 Task: Create Card Grant Proposal Review Meeting in Board Digital Advertising Strategies to Workspace Digital Strategy Consulting. Create Card Health Review in Board IT Service Desk Management to Workspace Digital Strategy Consulting. Create Card Donor Stewardship Planning in Board Voice of Customer Customer Journey Mapping and Analysis to Workspace Digital Strategy Consulting
Action: Mouse moved to (110, 458)
Screenshot: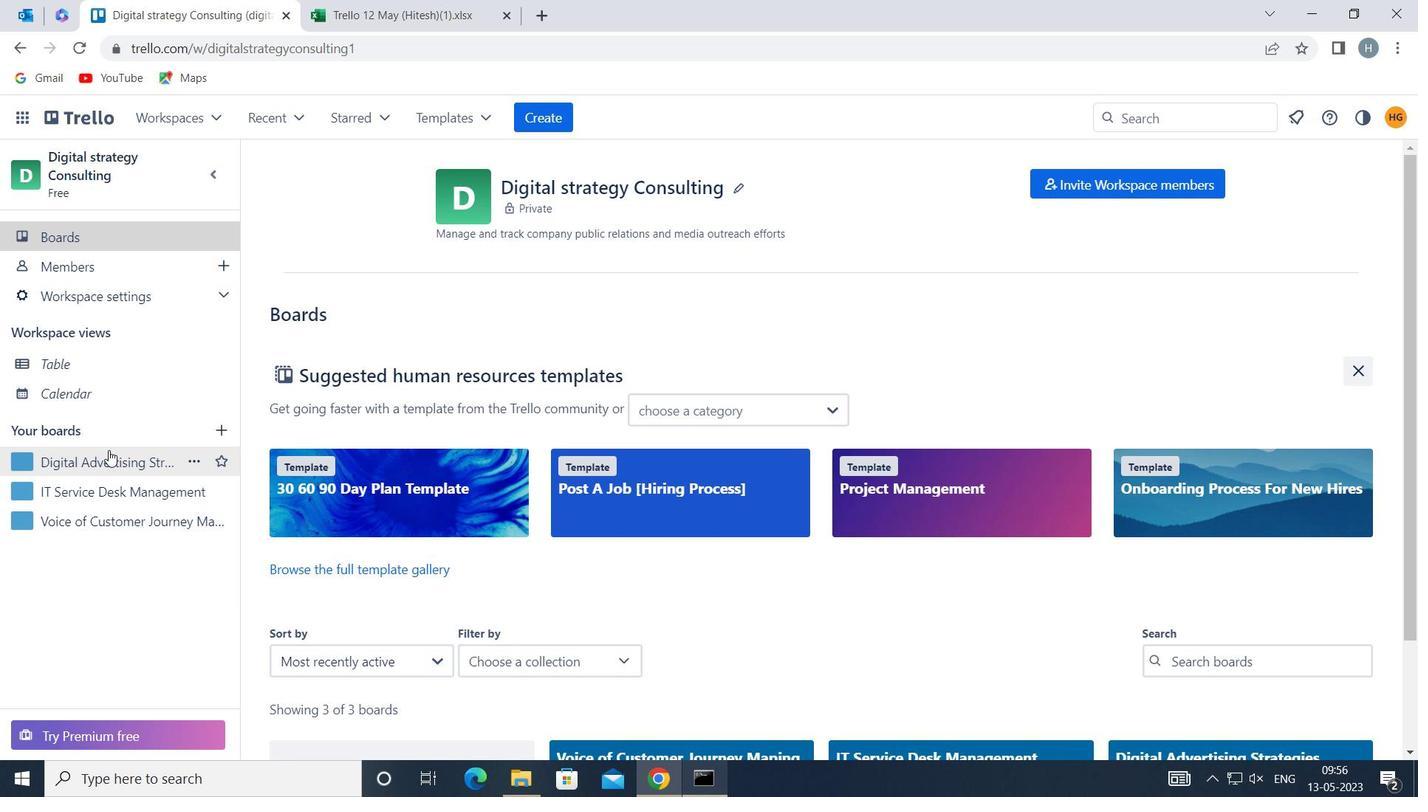 
Action: Mouse pressed left at (110, 458)
Screenshot: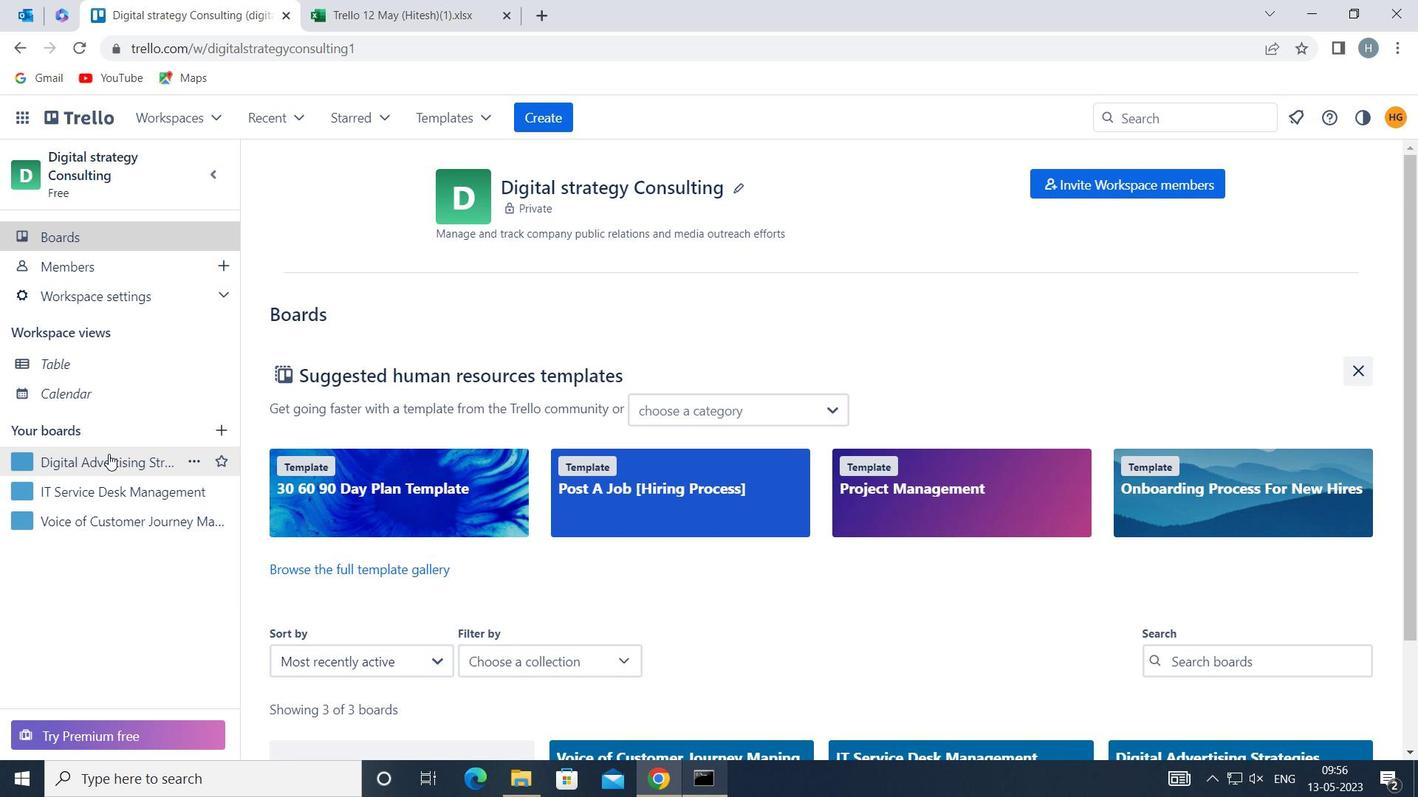 
Action: Mouse moved to (367, 275)
Screenshot: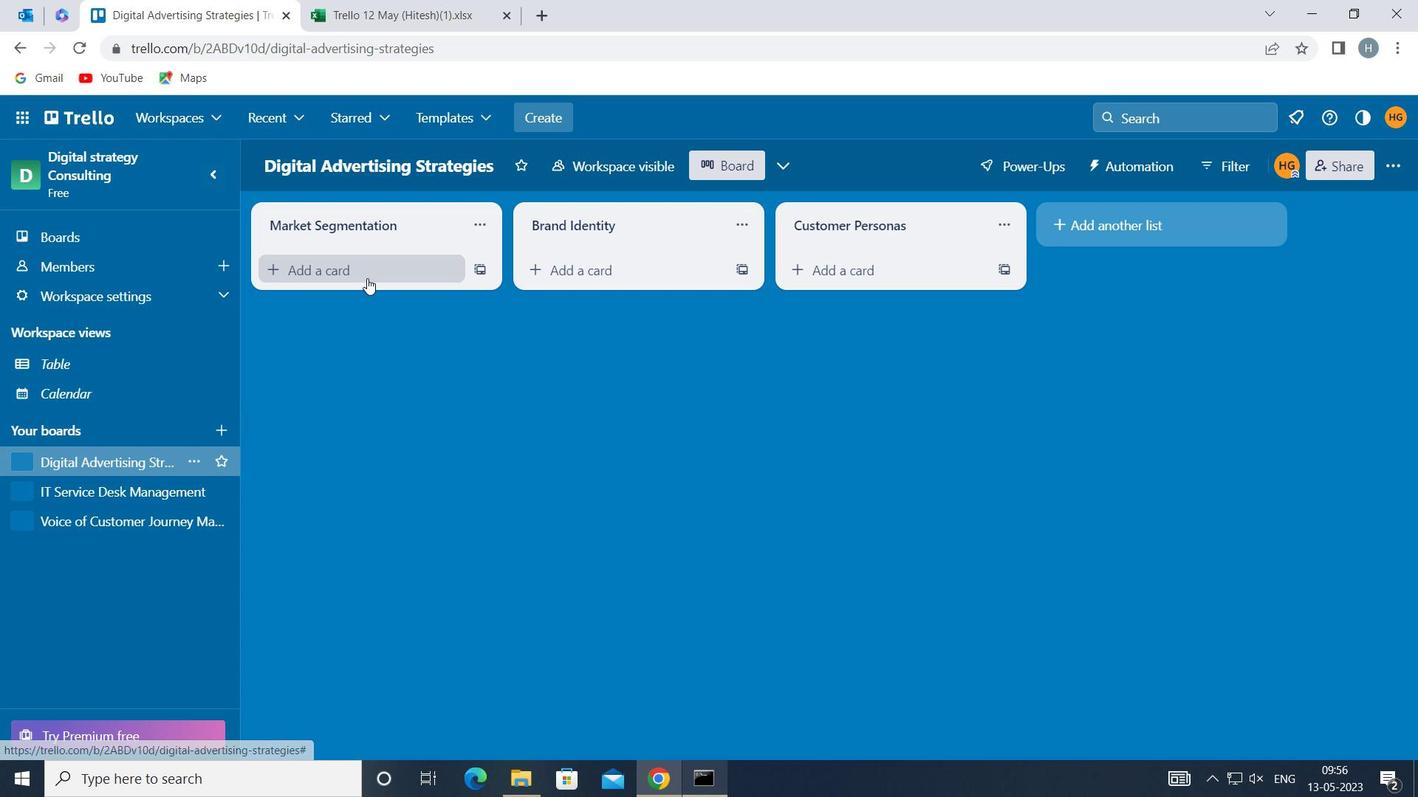 
Action: Mouse pressed left at (367, 275)
Screenshot: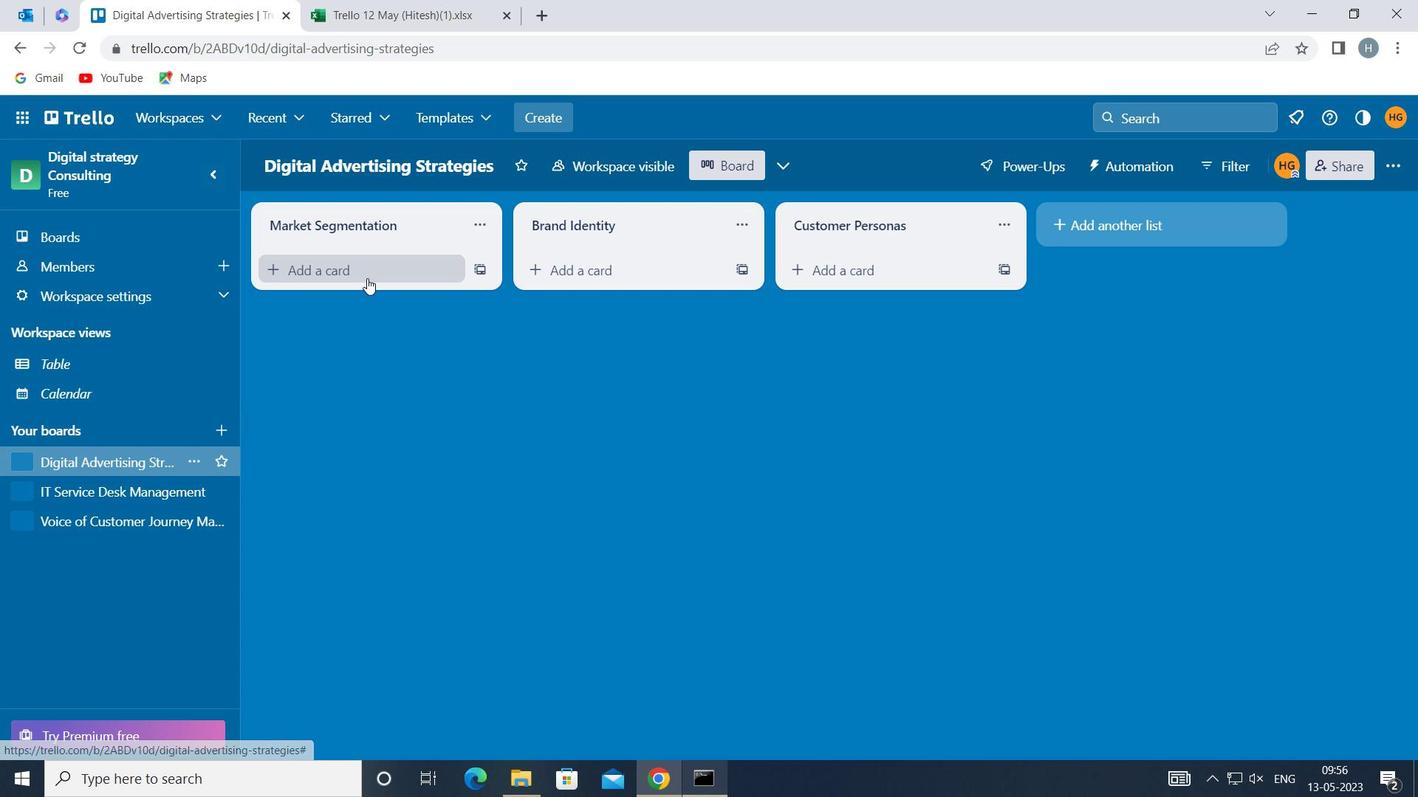 
Action: Mouse moved to (365, 272)
Screenshot: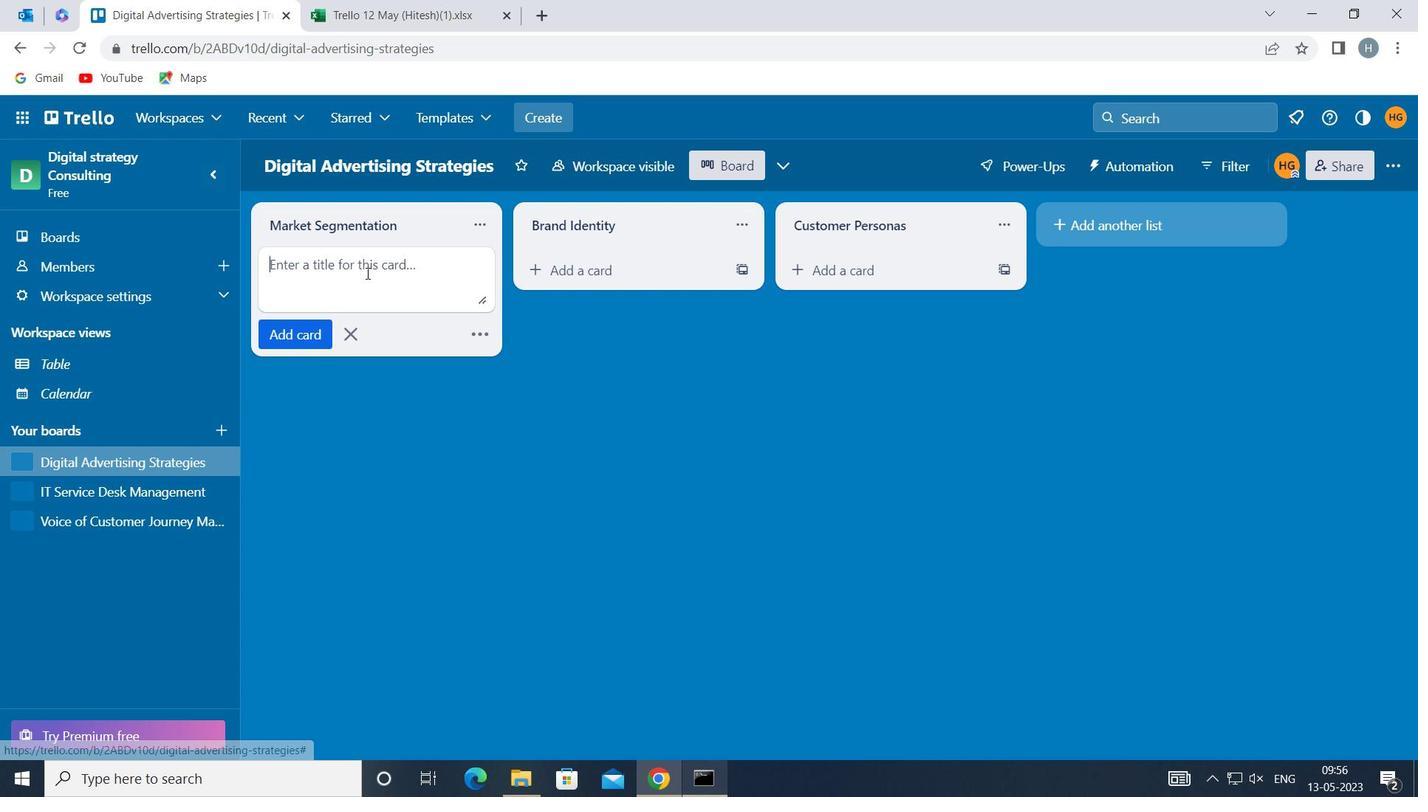 
Action: Mouse pressed left at (365, 272)
Screenshot: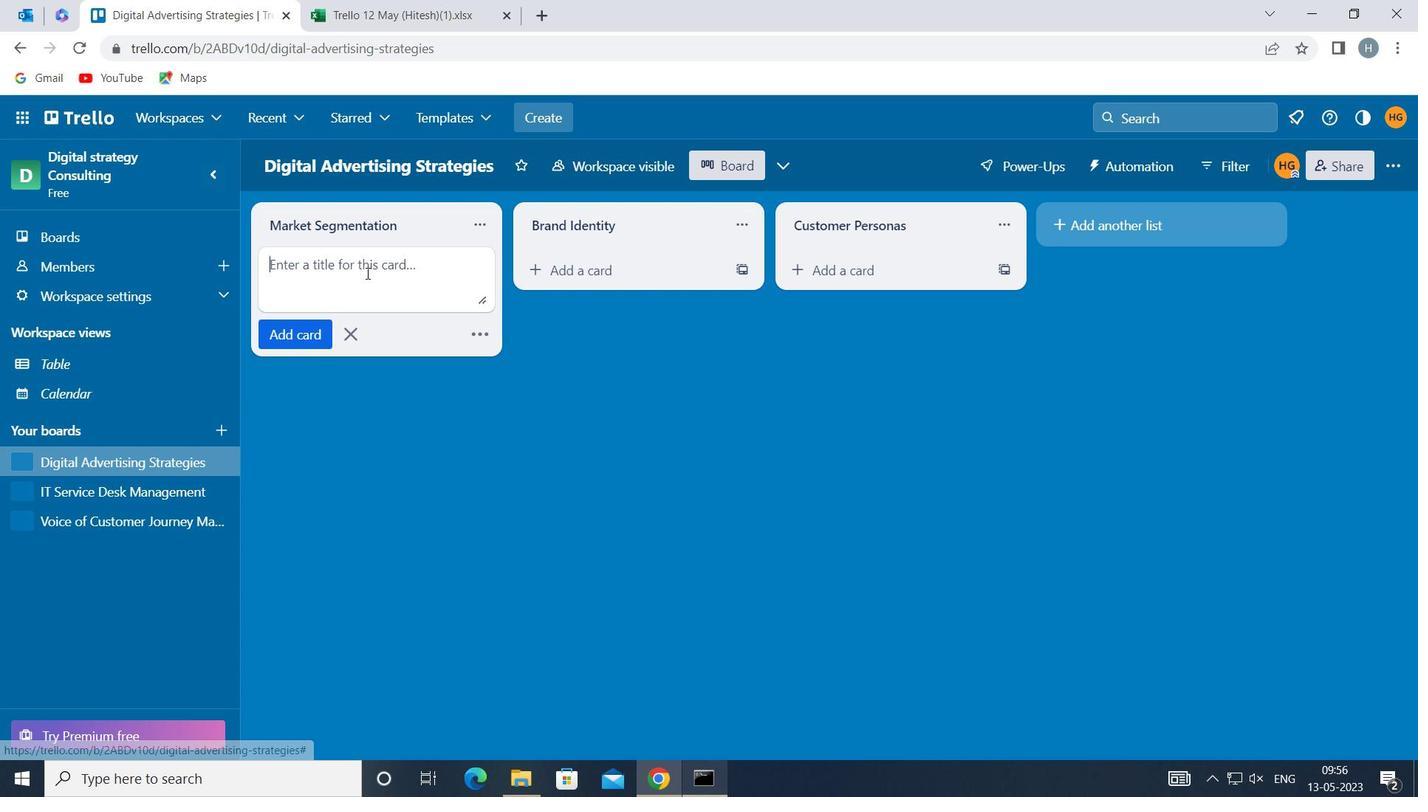 
Action: Key pressed <Key.shift>GRANT<Key.space><Key.shift>PROPOSAL<Key.space><Key.shift><Key.shift><Key.shift>REVIEW<Key.space><Key.shift>MEETING
Screenshot: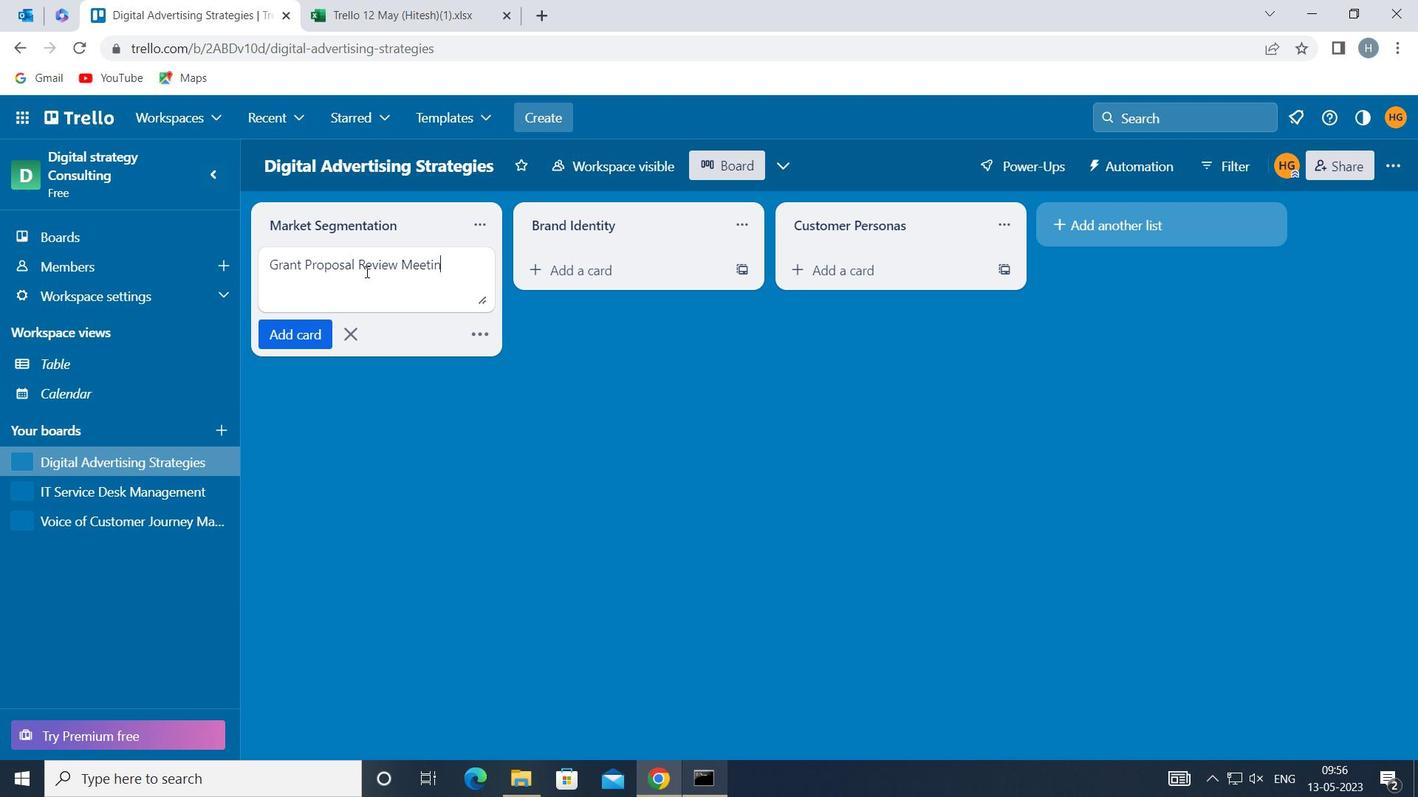 
Action: Mouse moved to (306, 328)
Screenshot: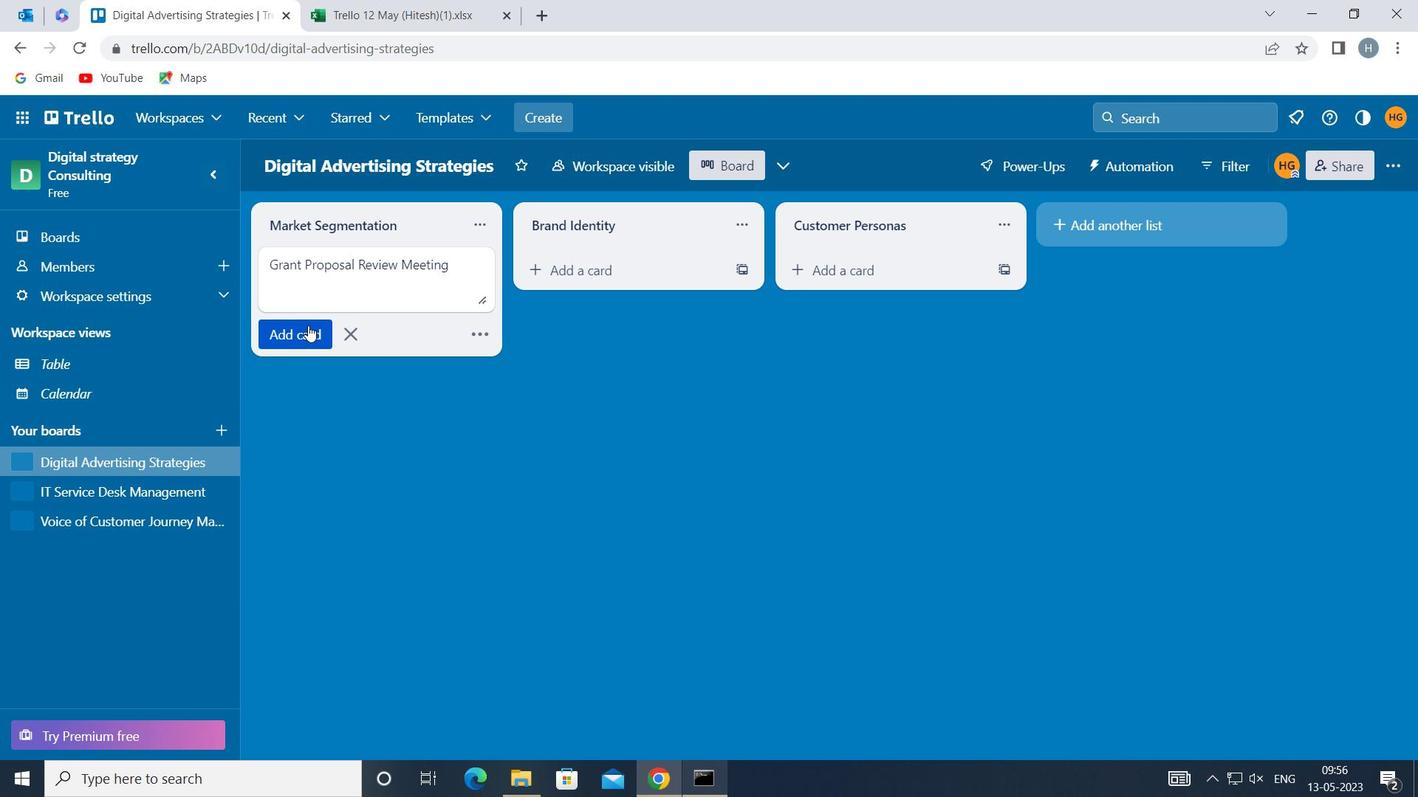 
Action: Mouse pressed left at (306, 328)
Screenshot: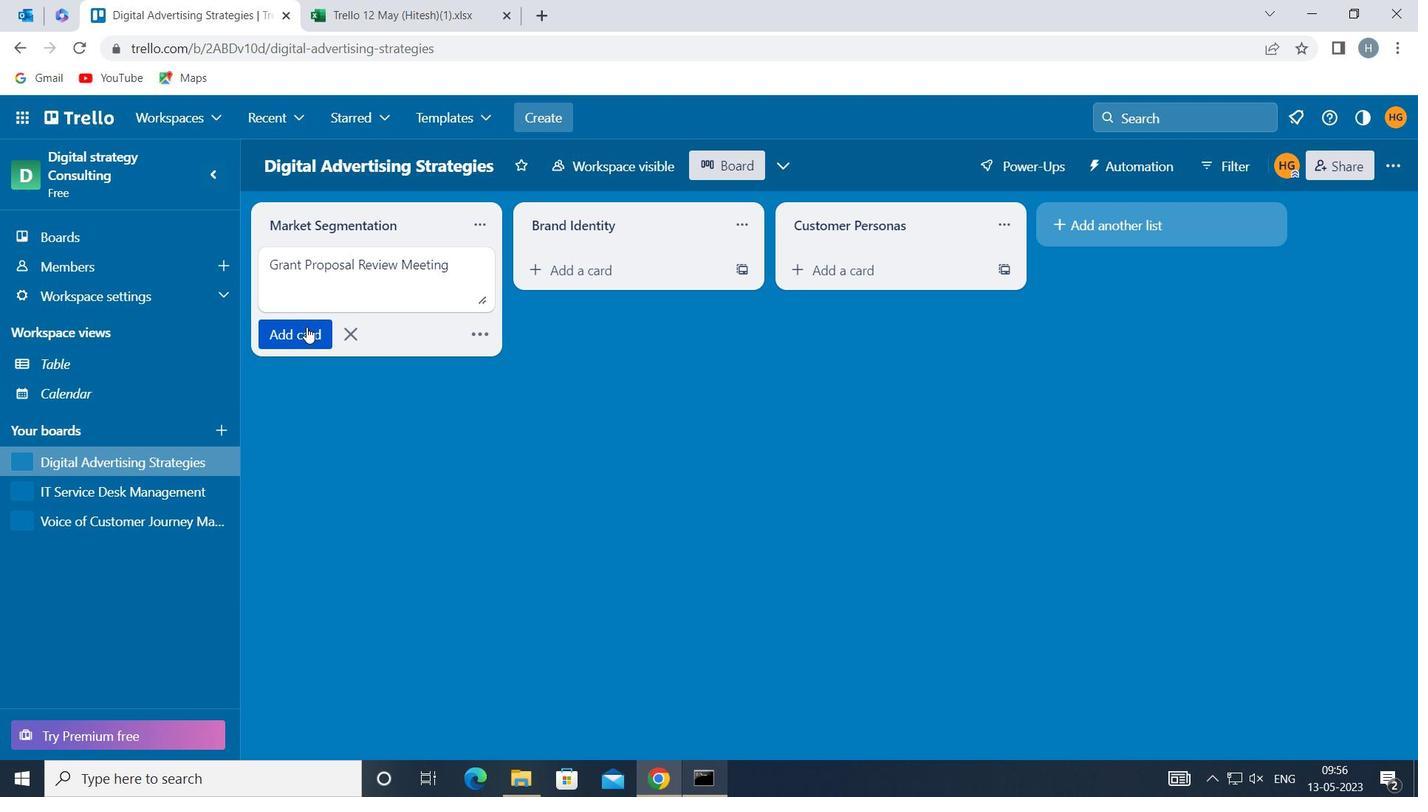 
Action: Mouse moved to (325, 428)
Screenshot: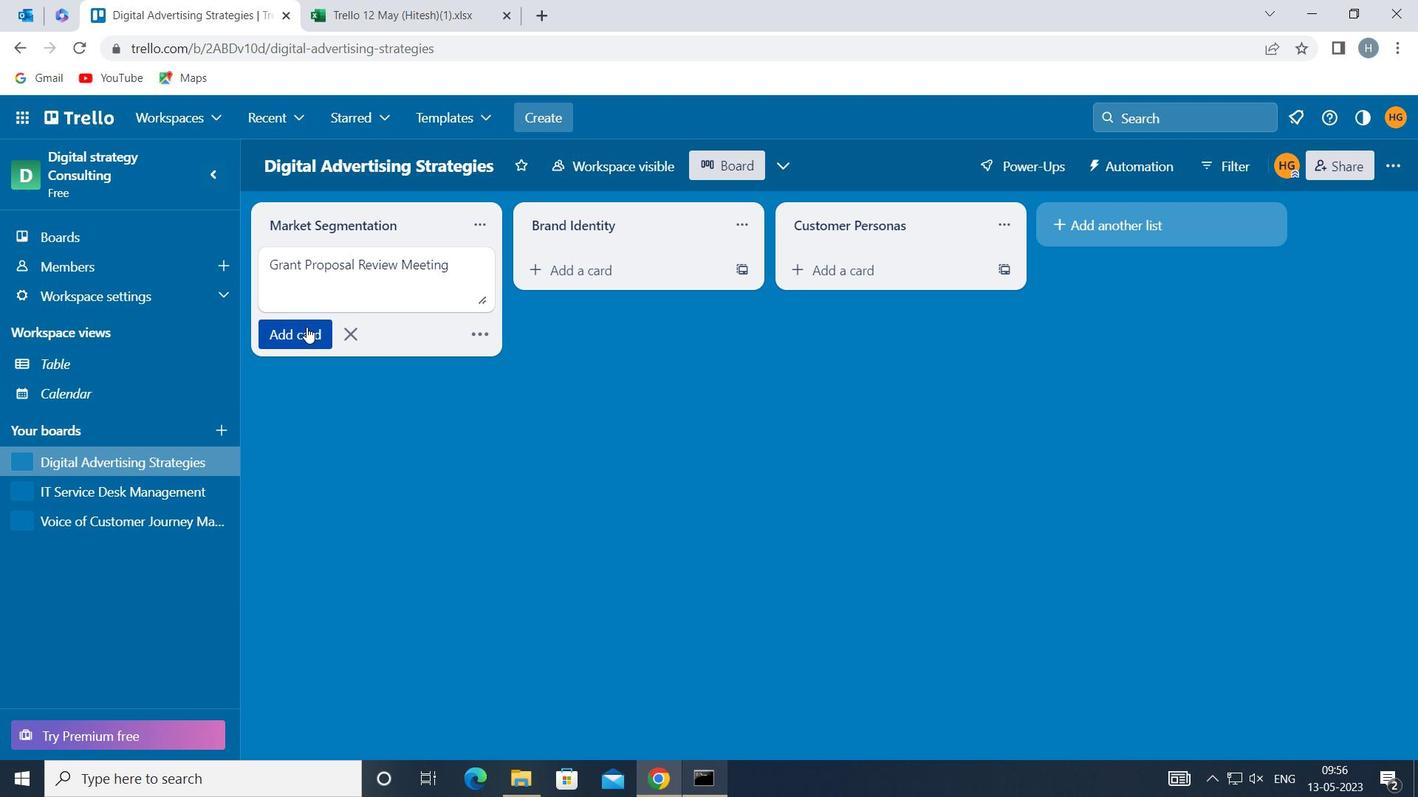 
Action: Mouse pressed left at (325, 428)
Screenshot: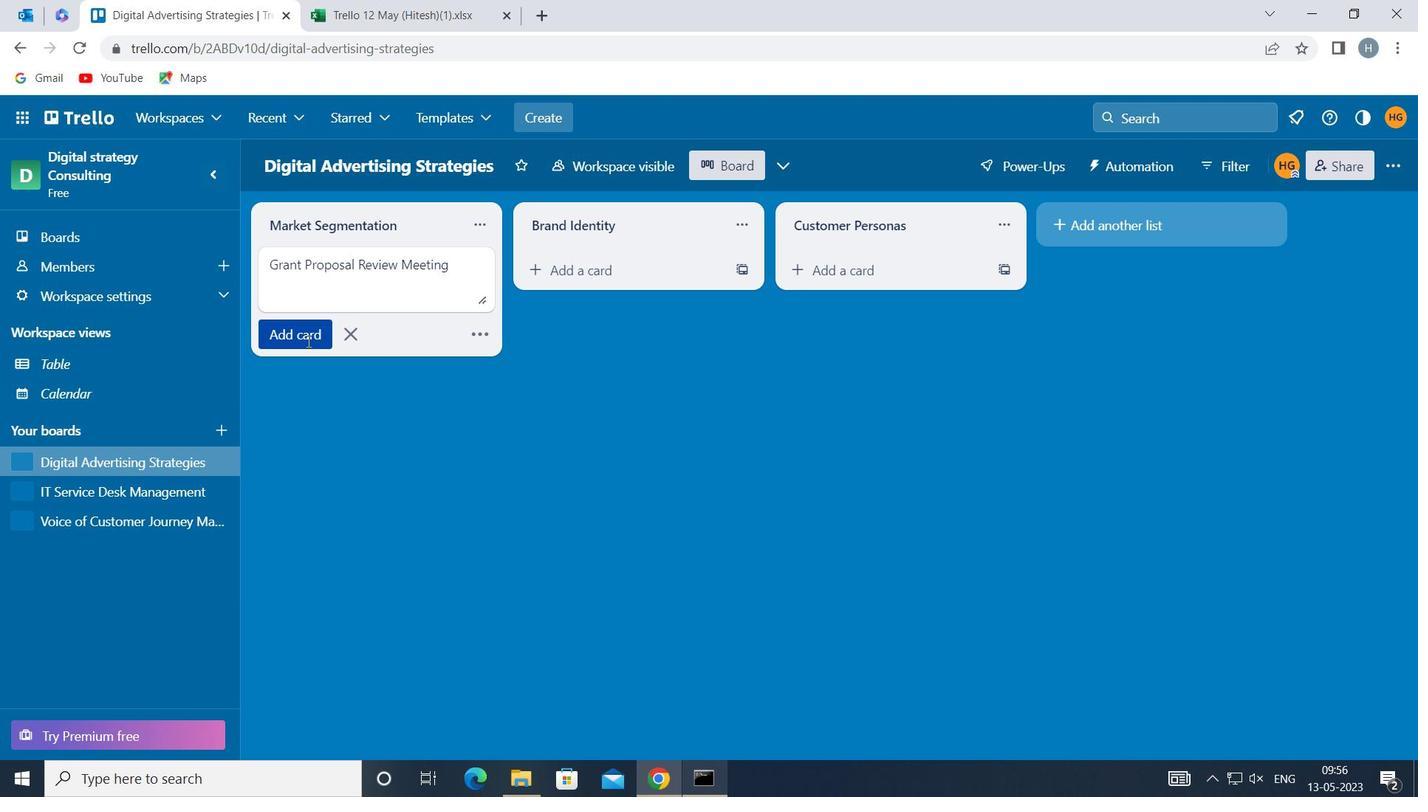 
Action: Mouse moved to (151, 489)
Screenshot: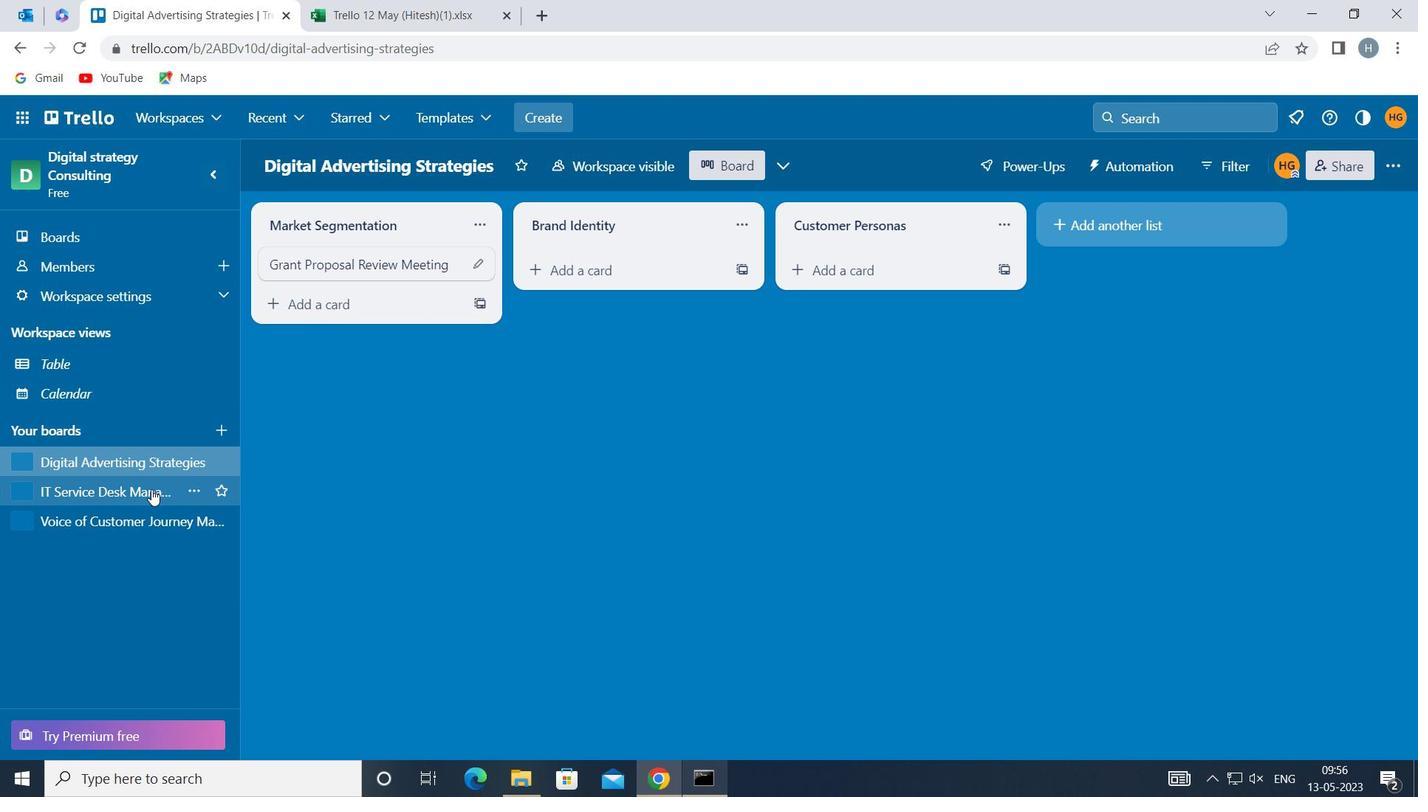 
Action: Mouse pressed left at (151, 489)
Screenshot: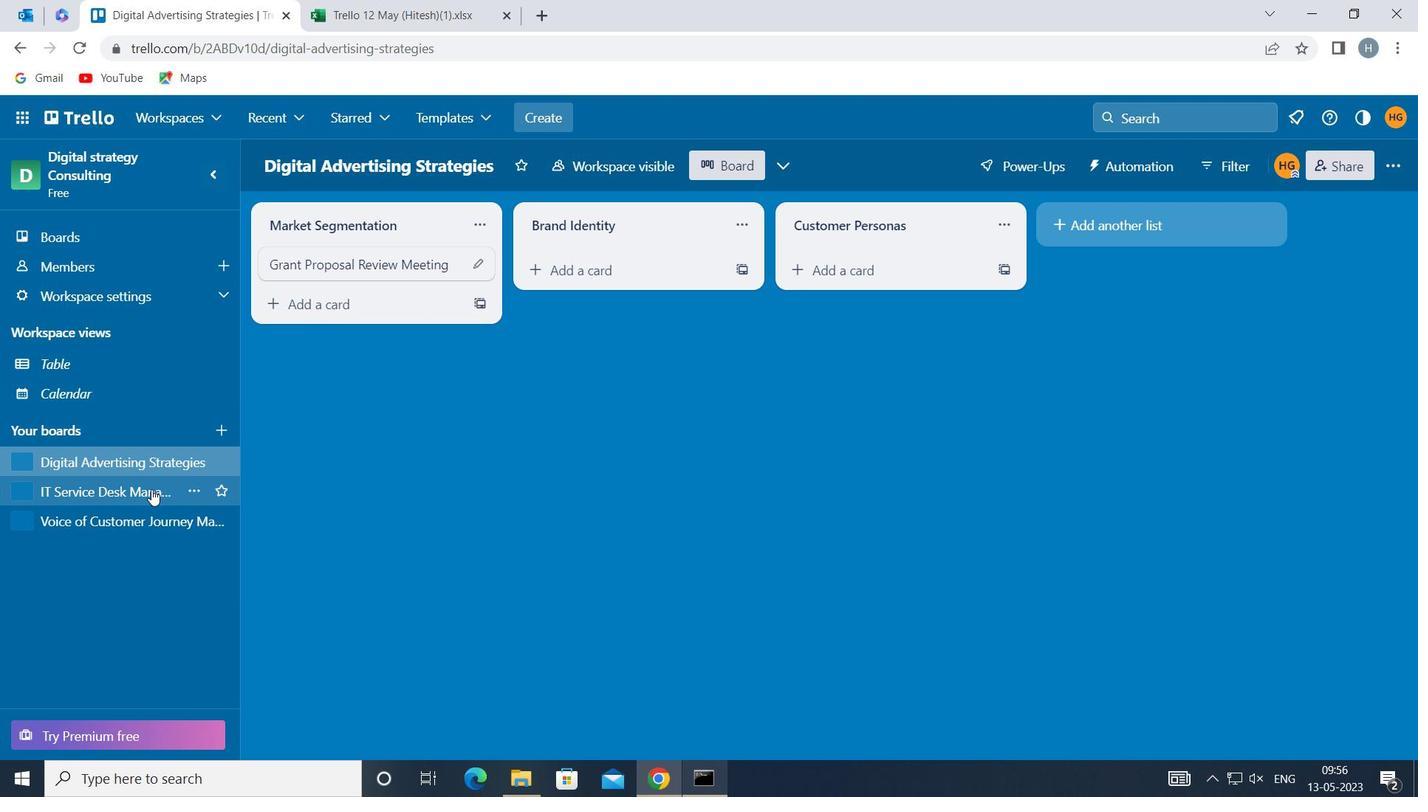 
Action: Mouse moved to (344, 271)
Screenshot: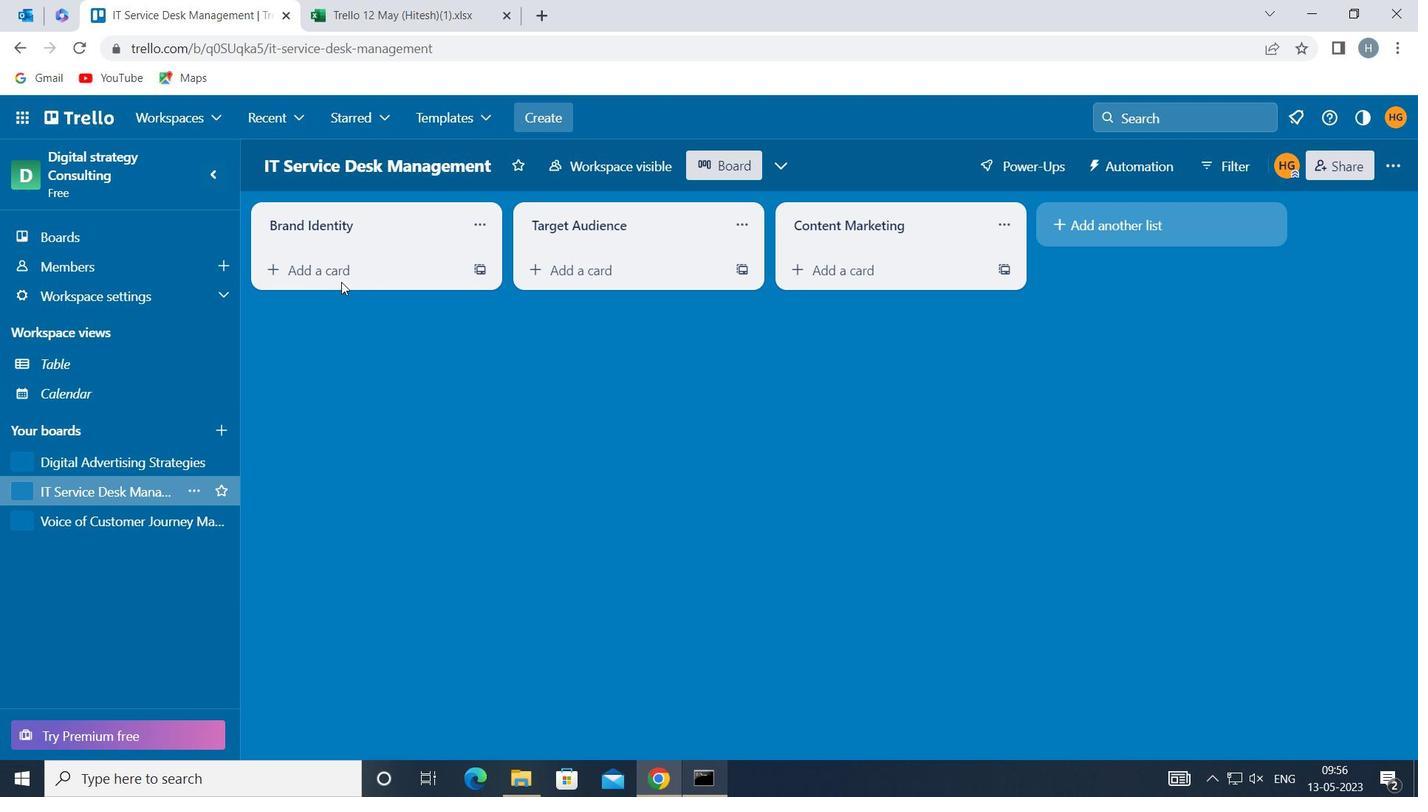 
Action: Mouse pressed left at (344, 271)
Screenshot: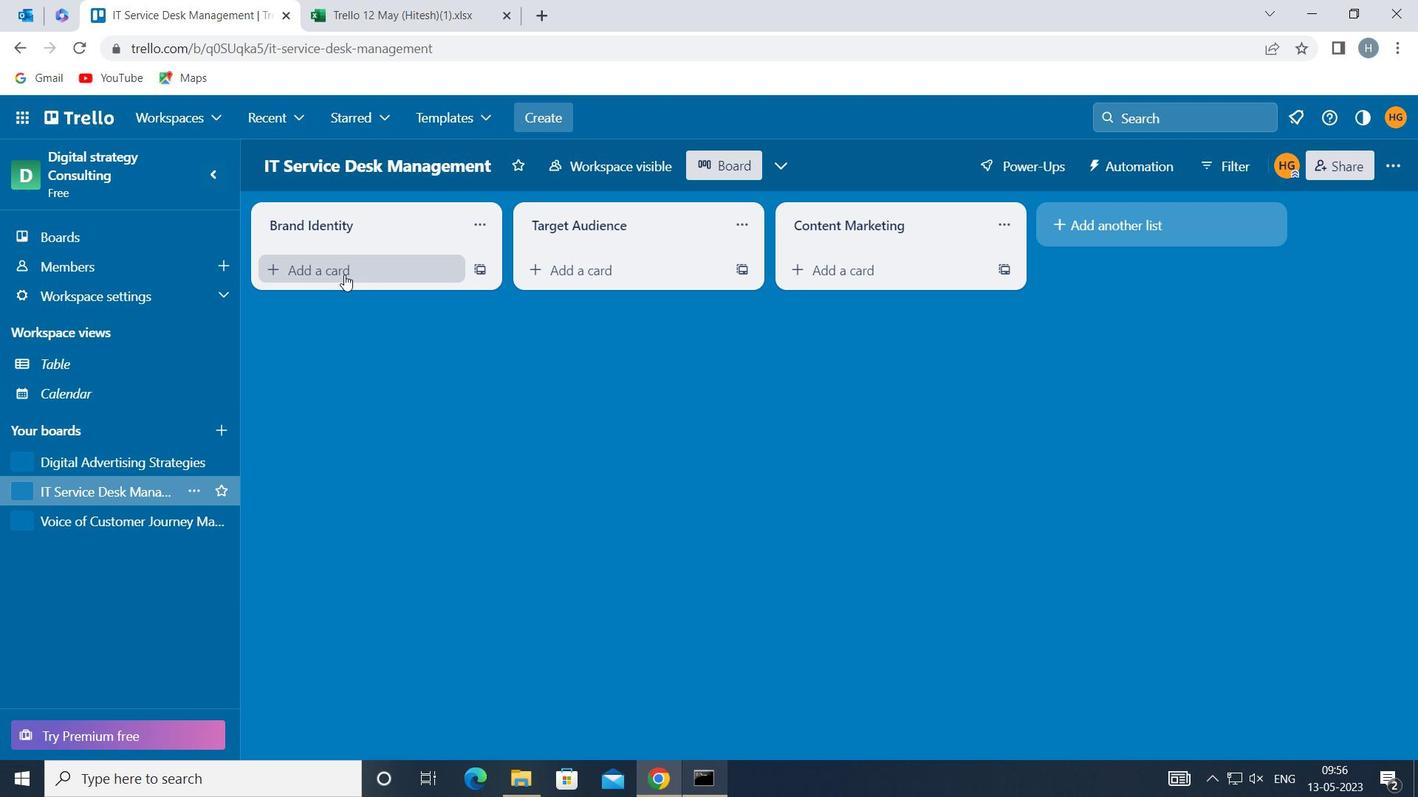 
Action: Mouse pressed left at (344, 271)
Screenshot: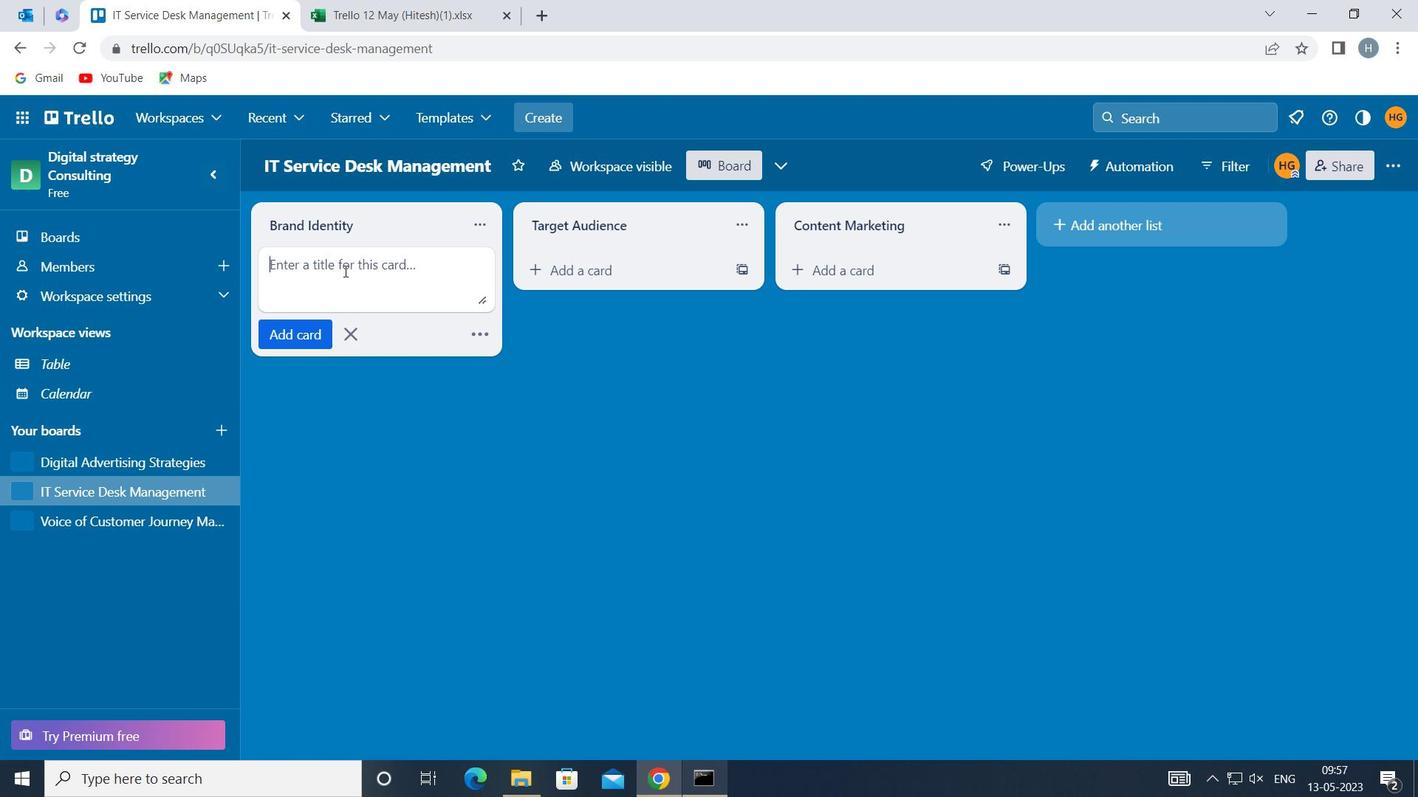 
Action: Key pressed <Key.shift>HEALTH<Key.space><Key.shift>REVIEW
Screenshot: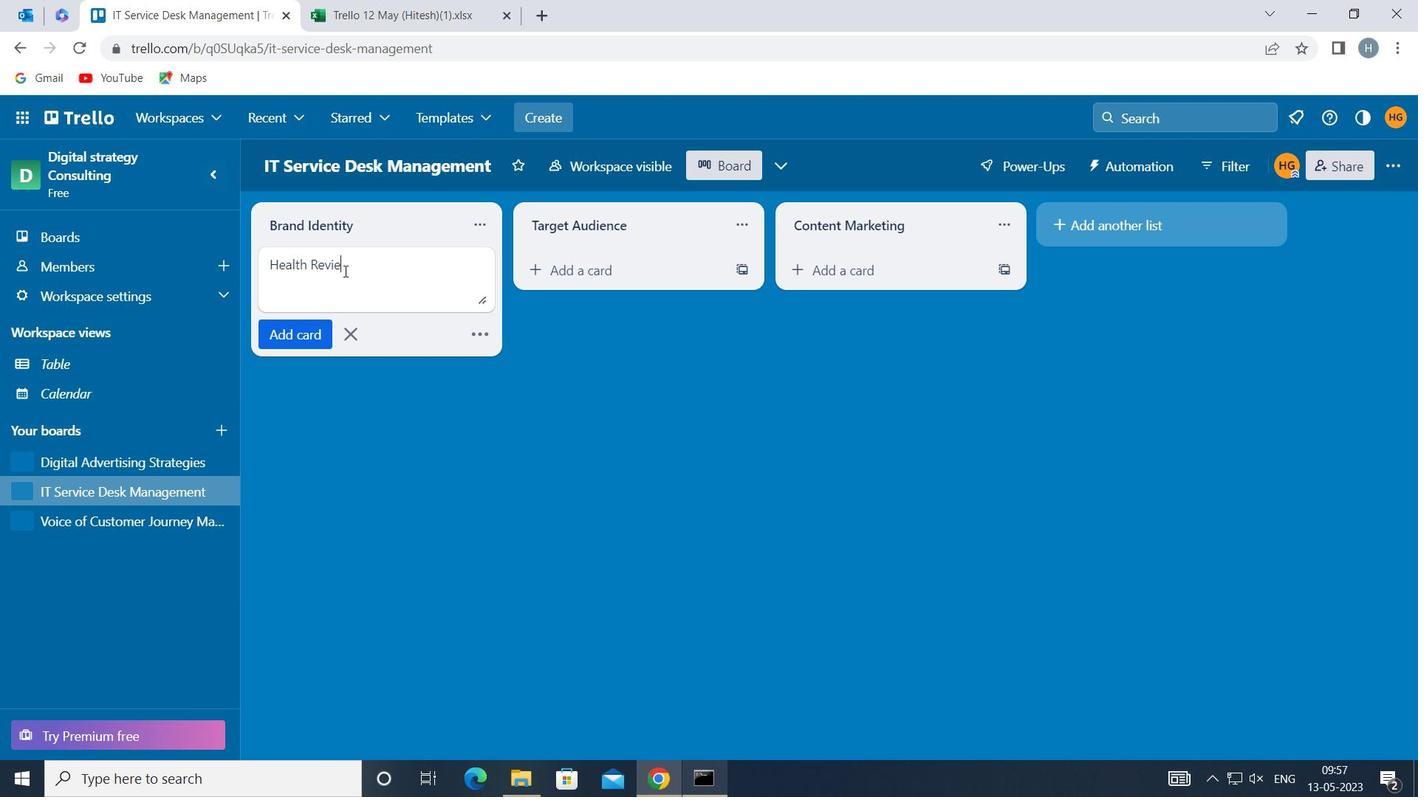 
Action: Mouse moved to (291, 334)
Screenshot: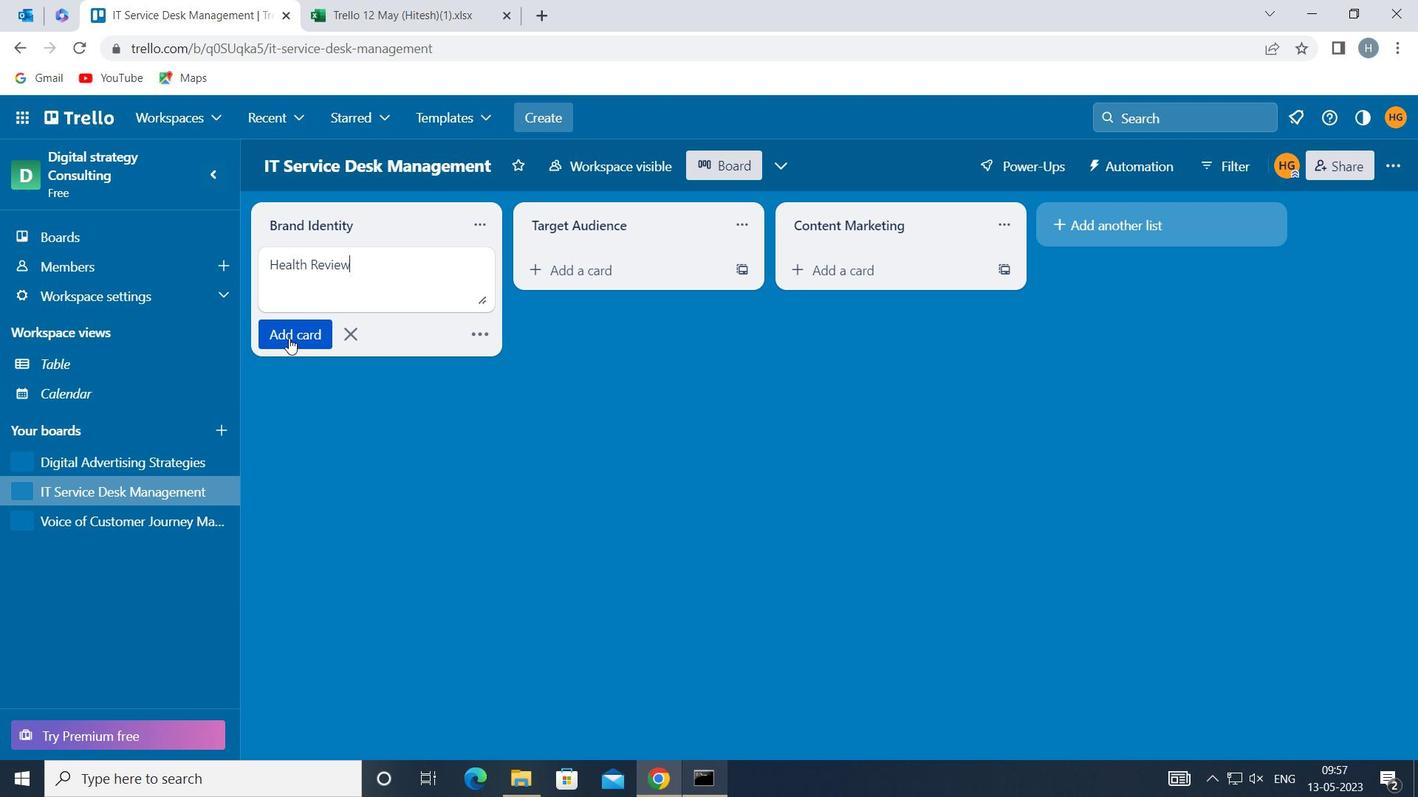 
Action: Mouse pressed left at (291, 334)
Screenshot: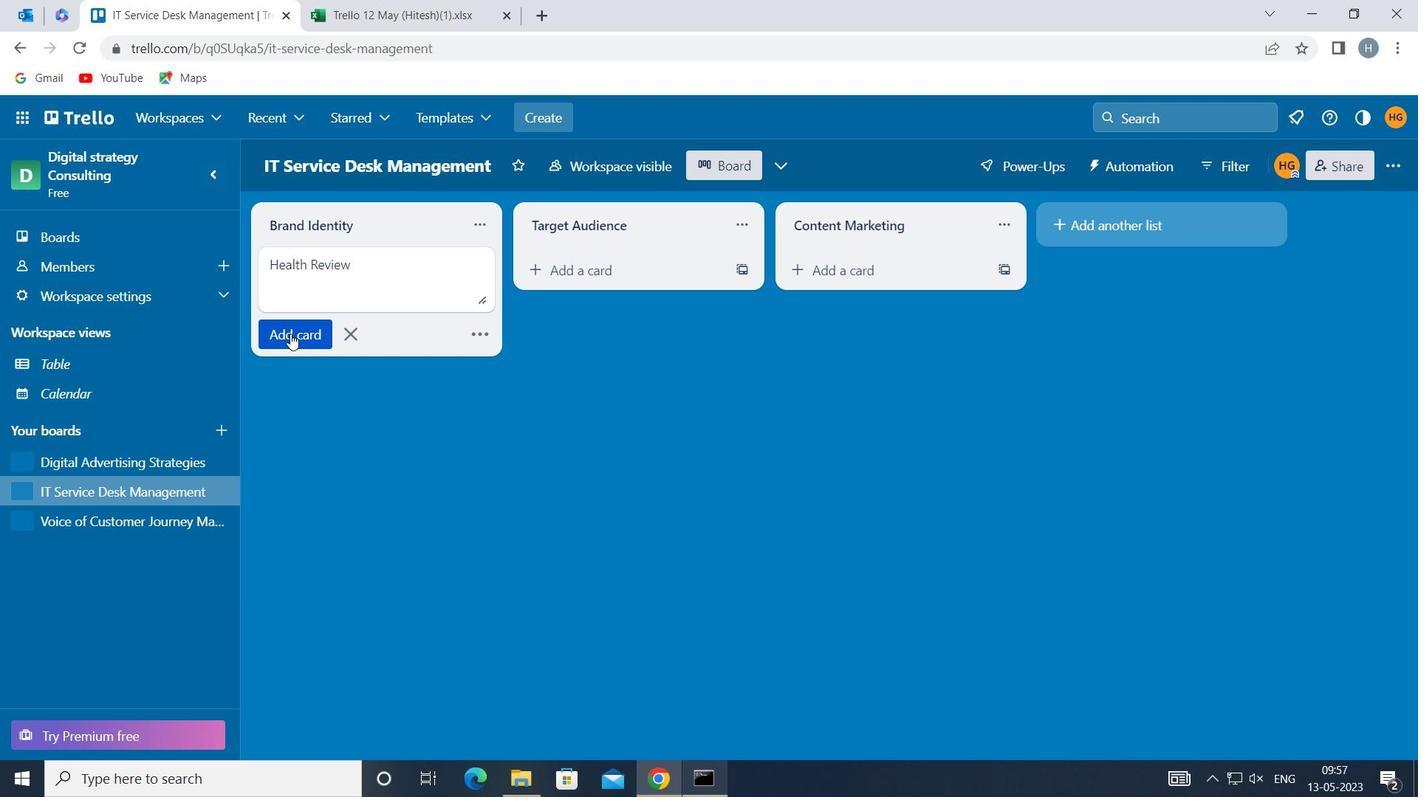 
Action: Mouse moved to (316, 422)
Screenshot: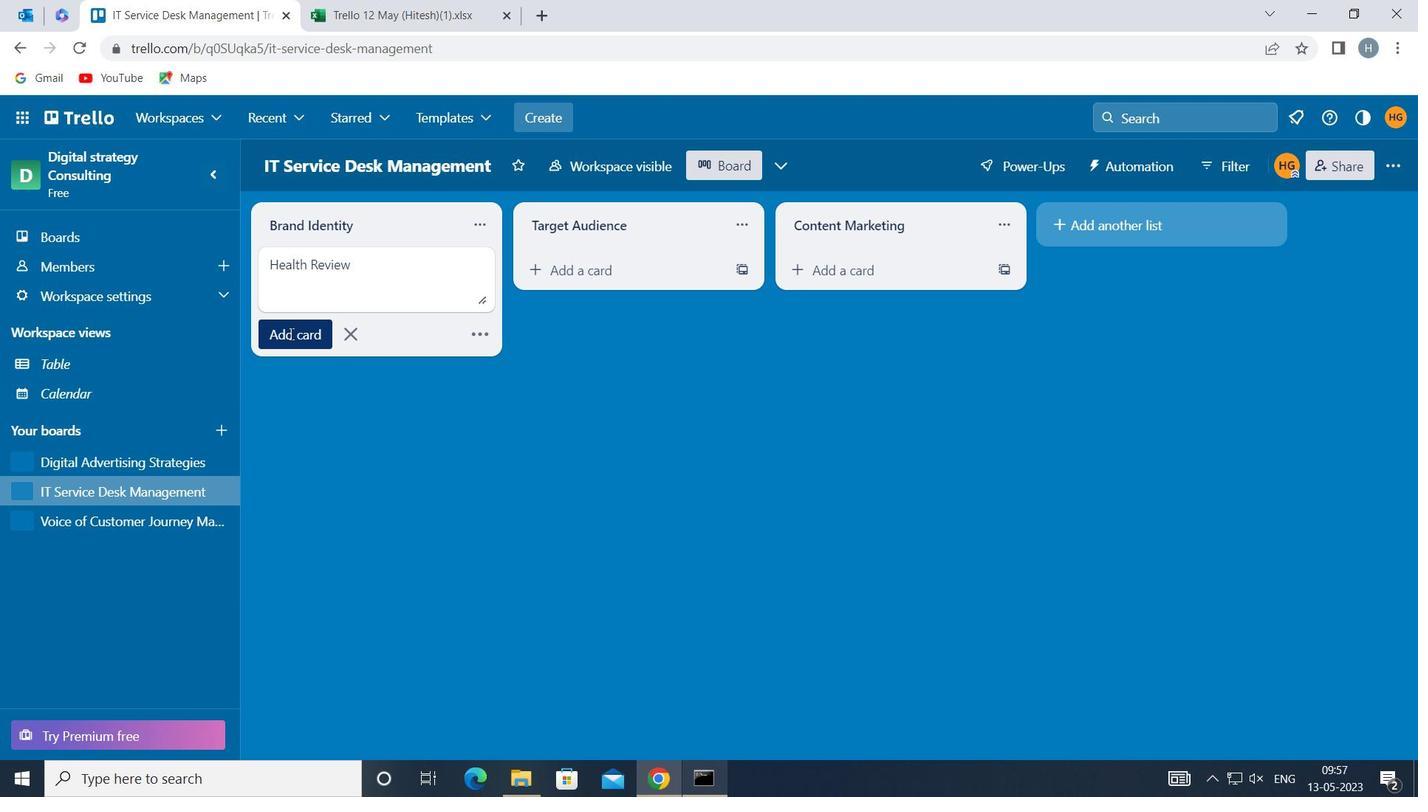 
Action: Mouse pressed left at (316, 422)
Screenshot: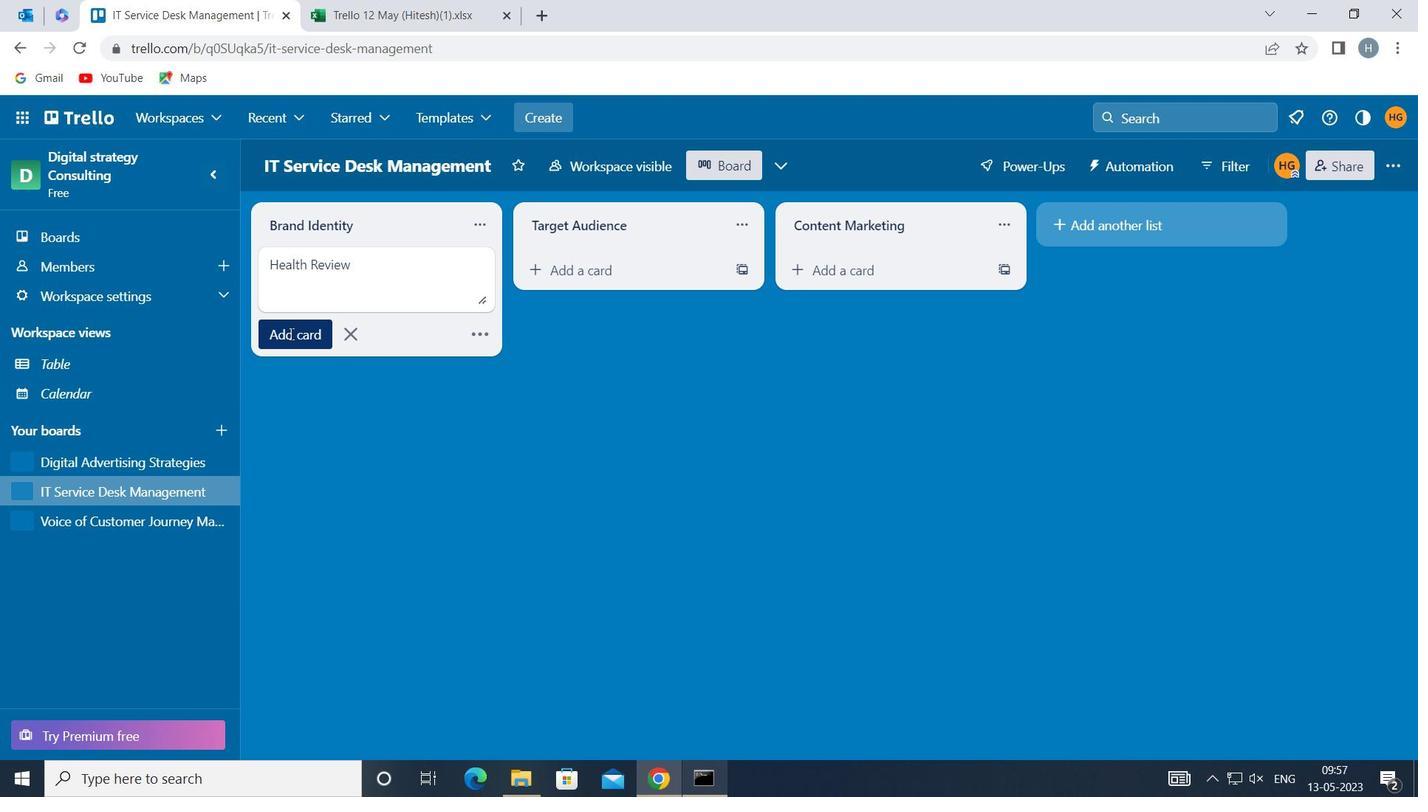 
Action: Mouse moved to (123, 518)
Screenshot: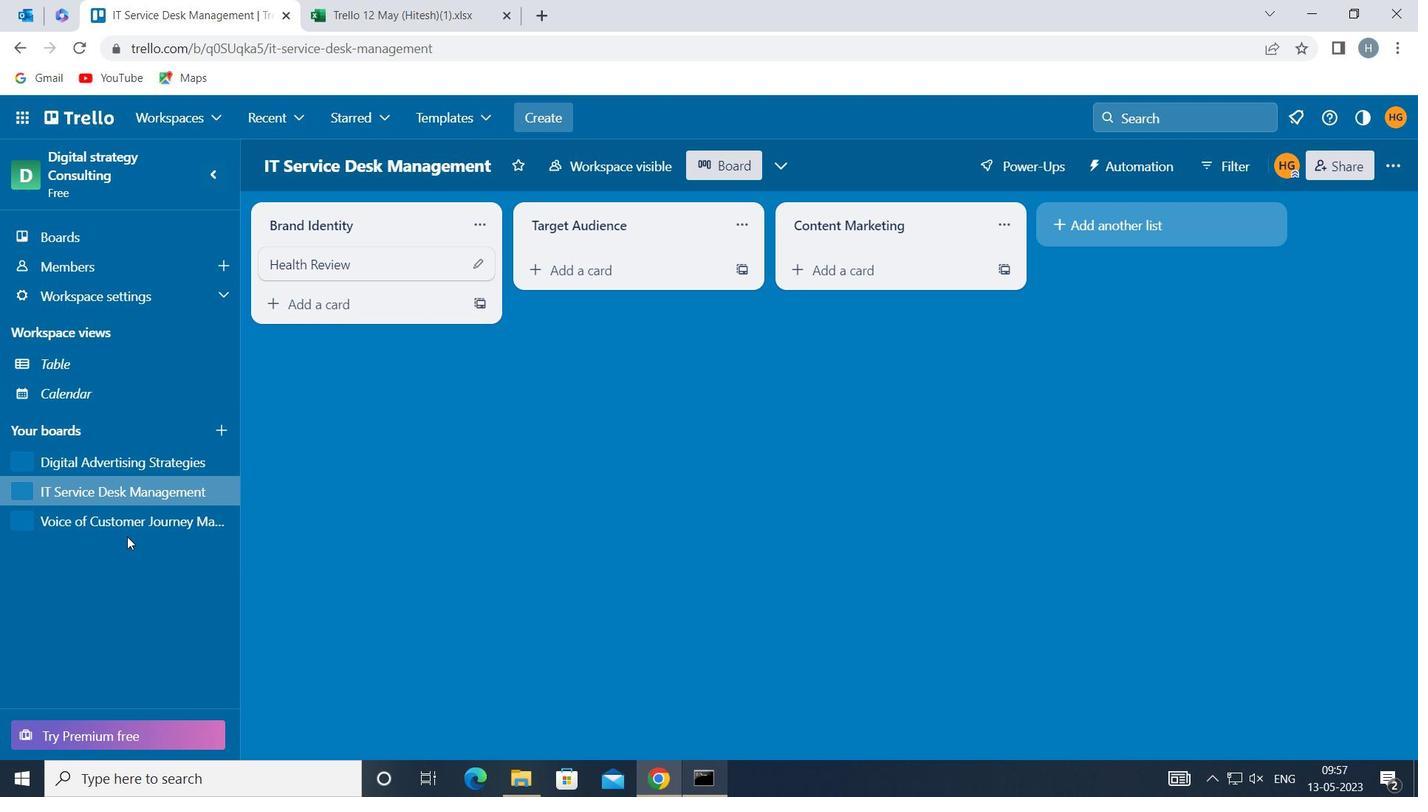 
Action: Mouse pressed left at (123, 518)
Screenshot: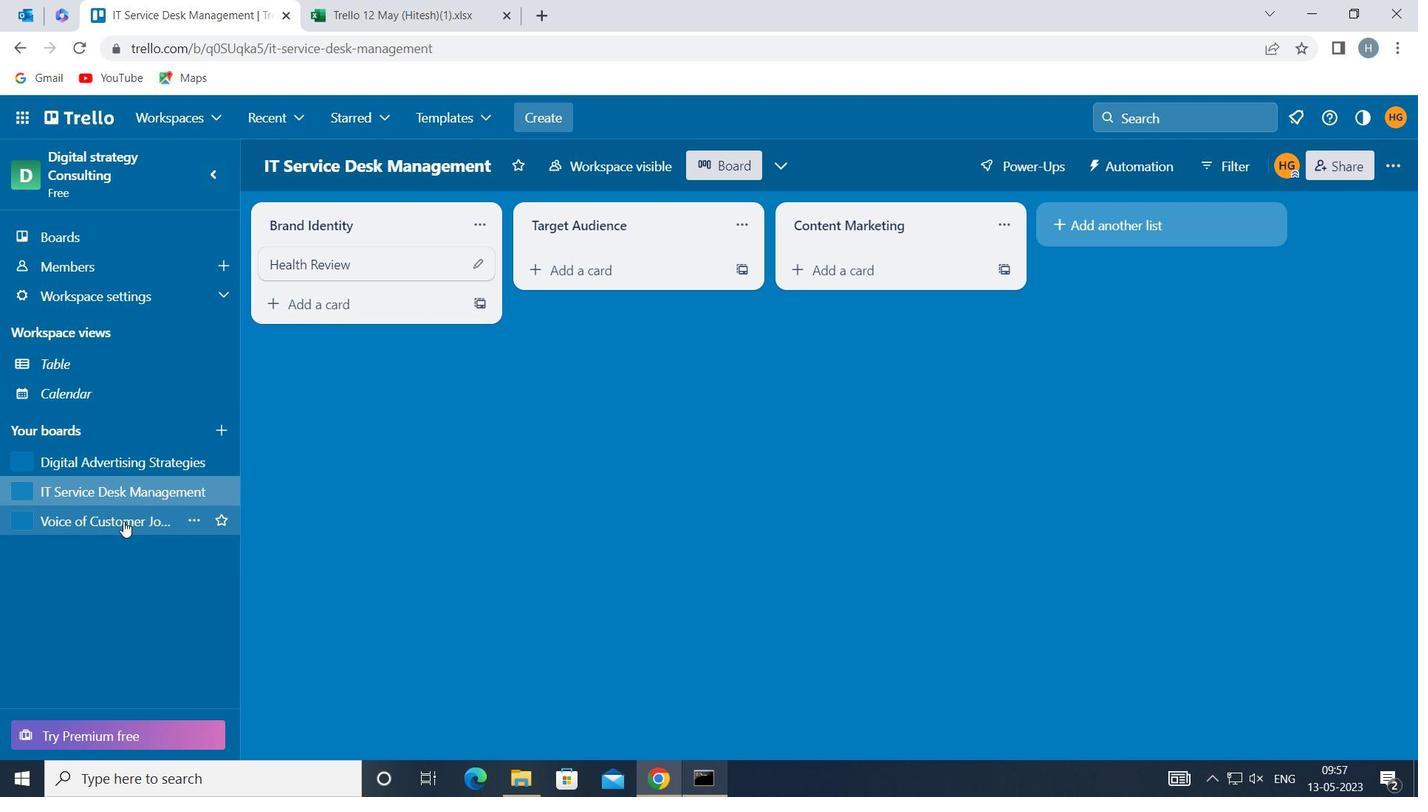 
Action: Mouse moved to (360, 268)
Screenshot: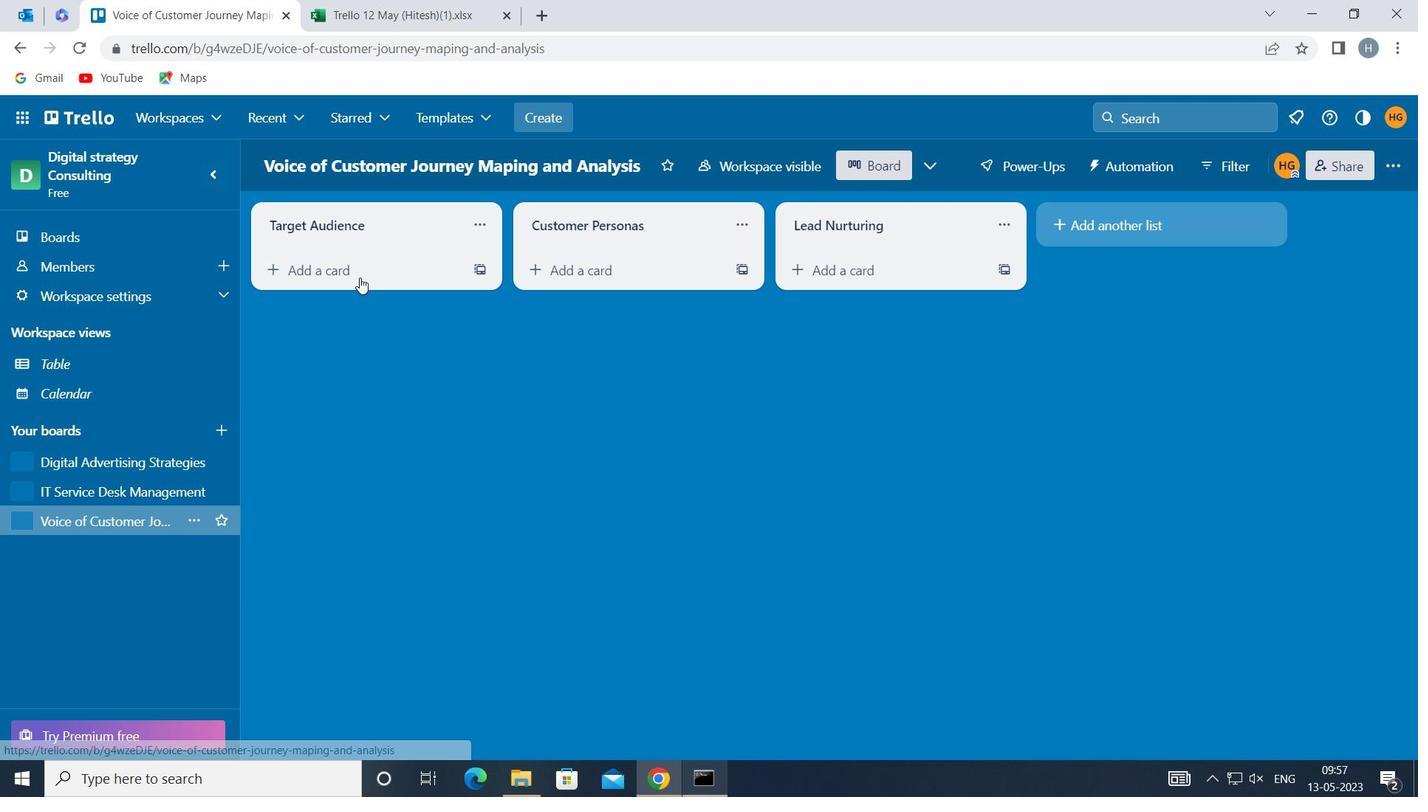 
Action: Mouse pressed left at (360, 268)
Screenshot: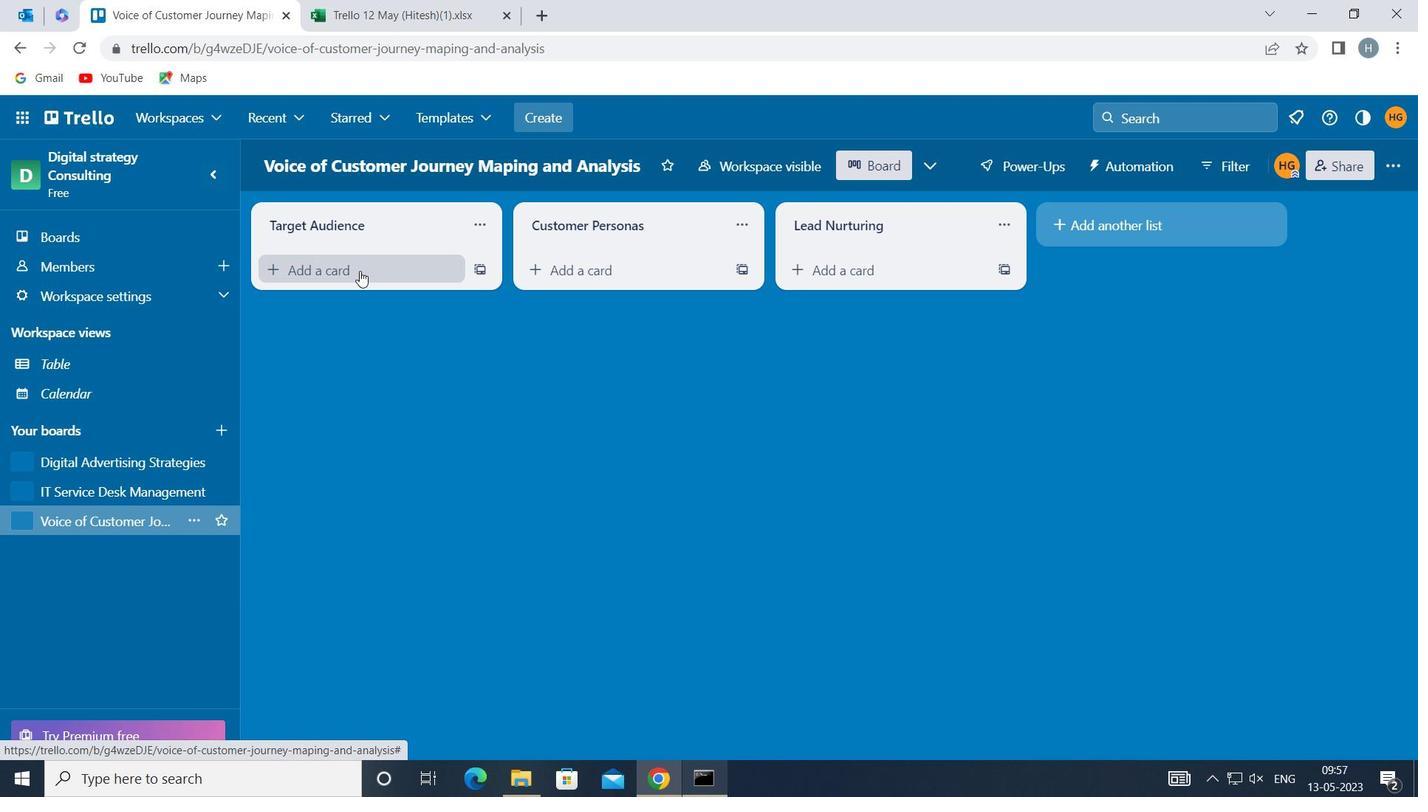 
Action: Mouse pressed left at (360, 268)
Screenshot: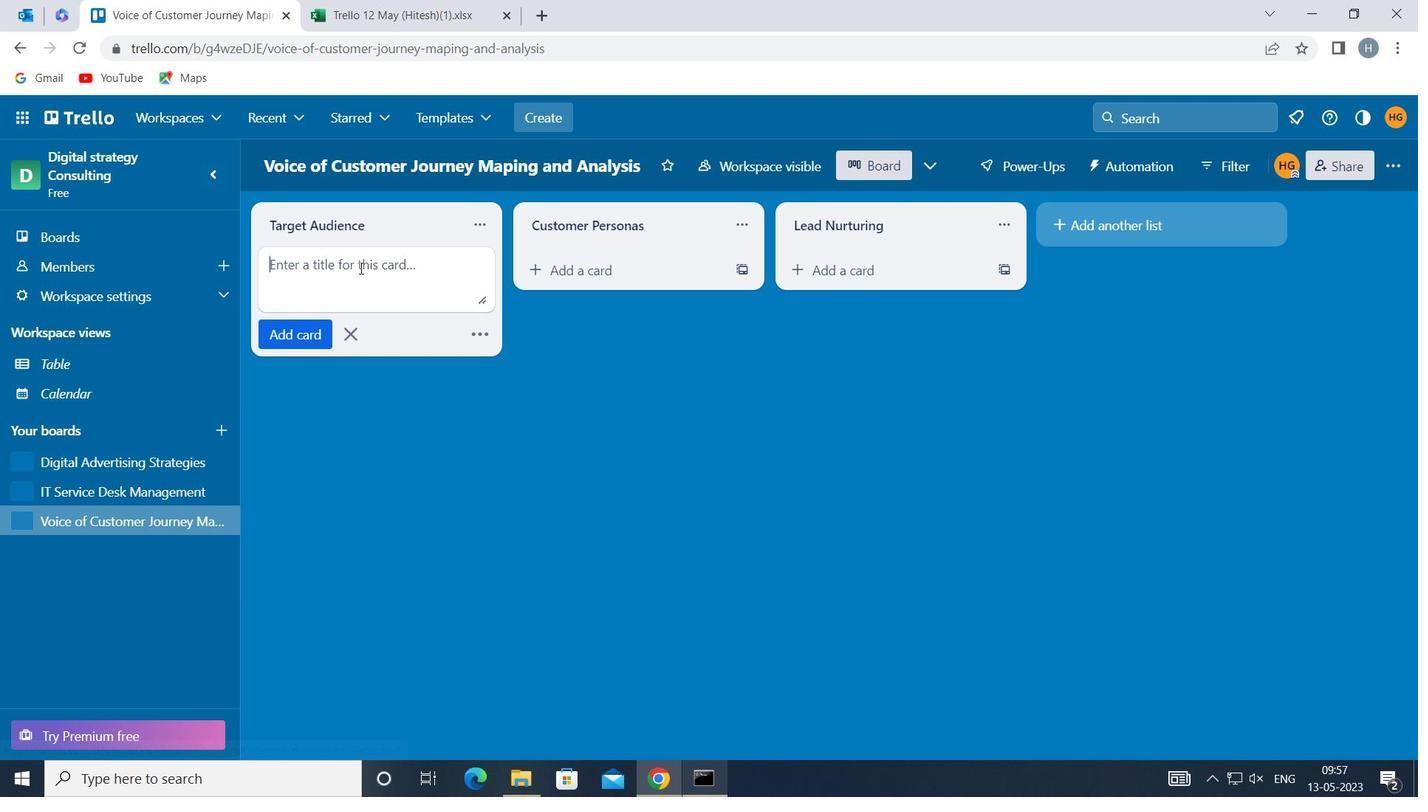 
Action: Key pressed <Key.shift>DONOR<Key.space><Key.shift>STEWARDSHIP
Screenshot: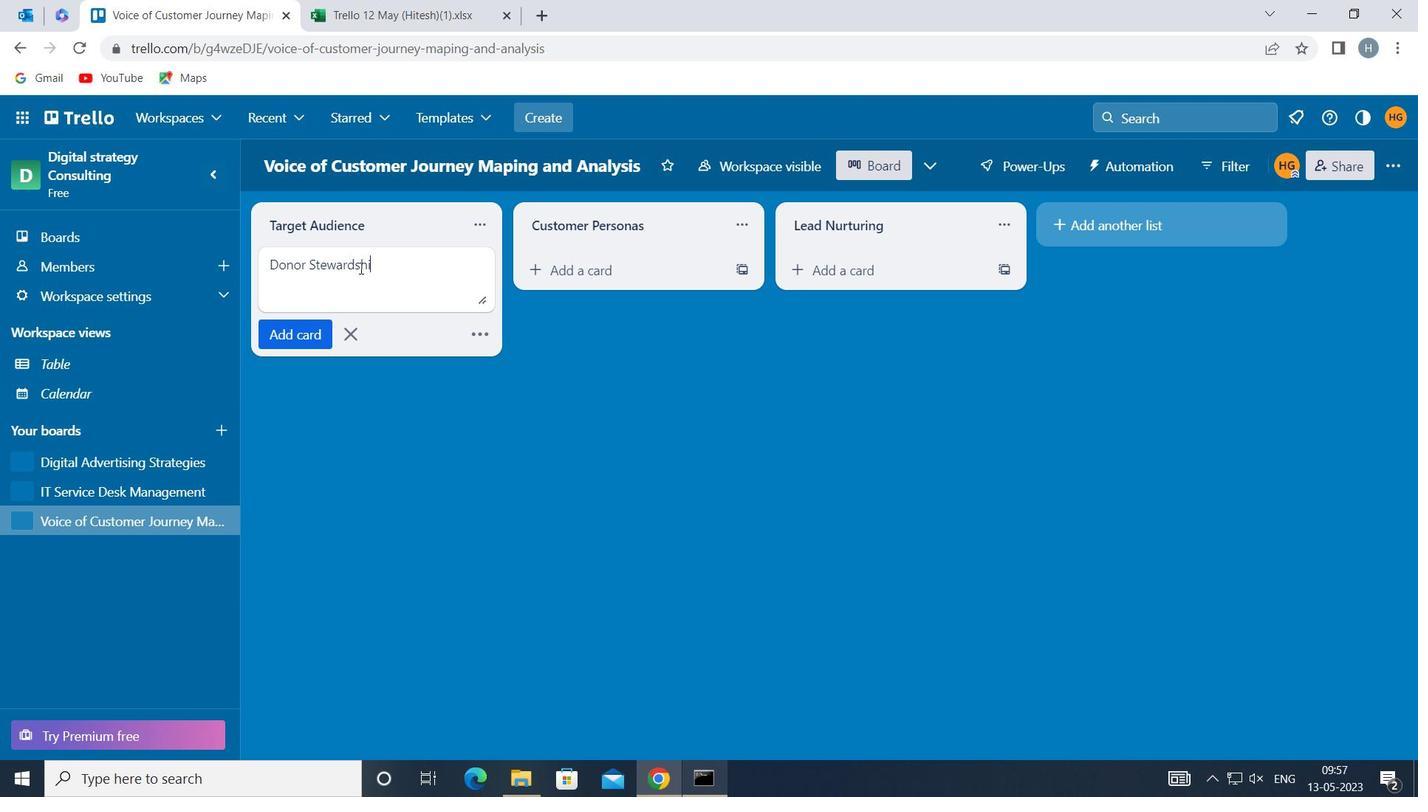 
Action: Mouse moved to (359, 268)
Screenshot: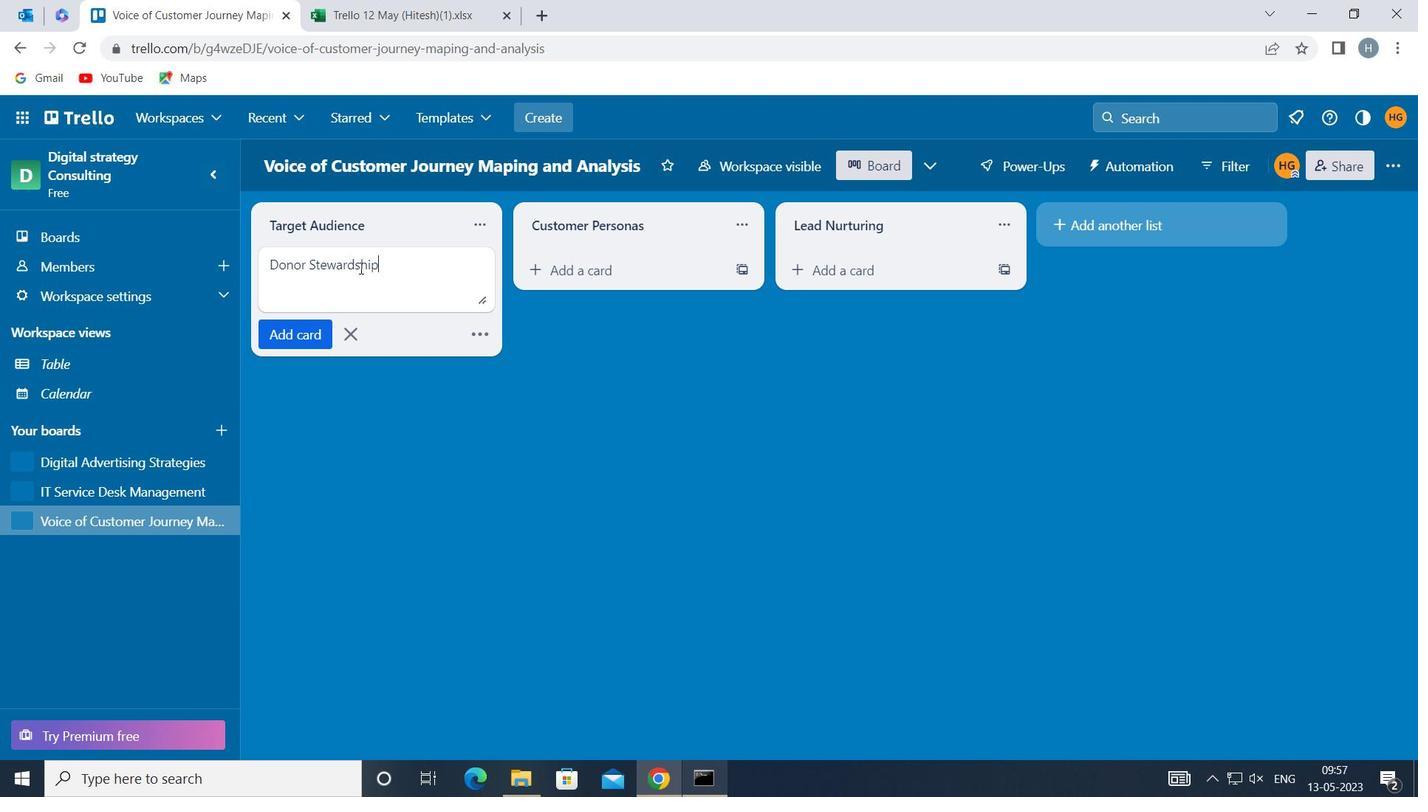 
Action: Key pressed <Key.space><Key.shift>PLANNING
Screenshot: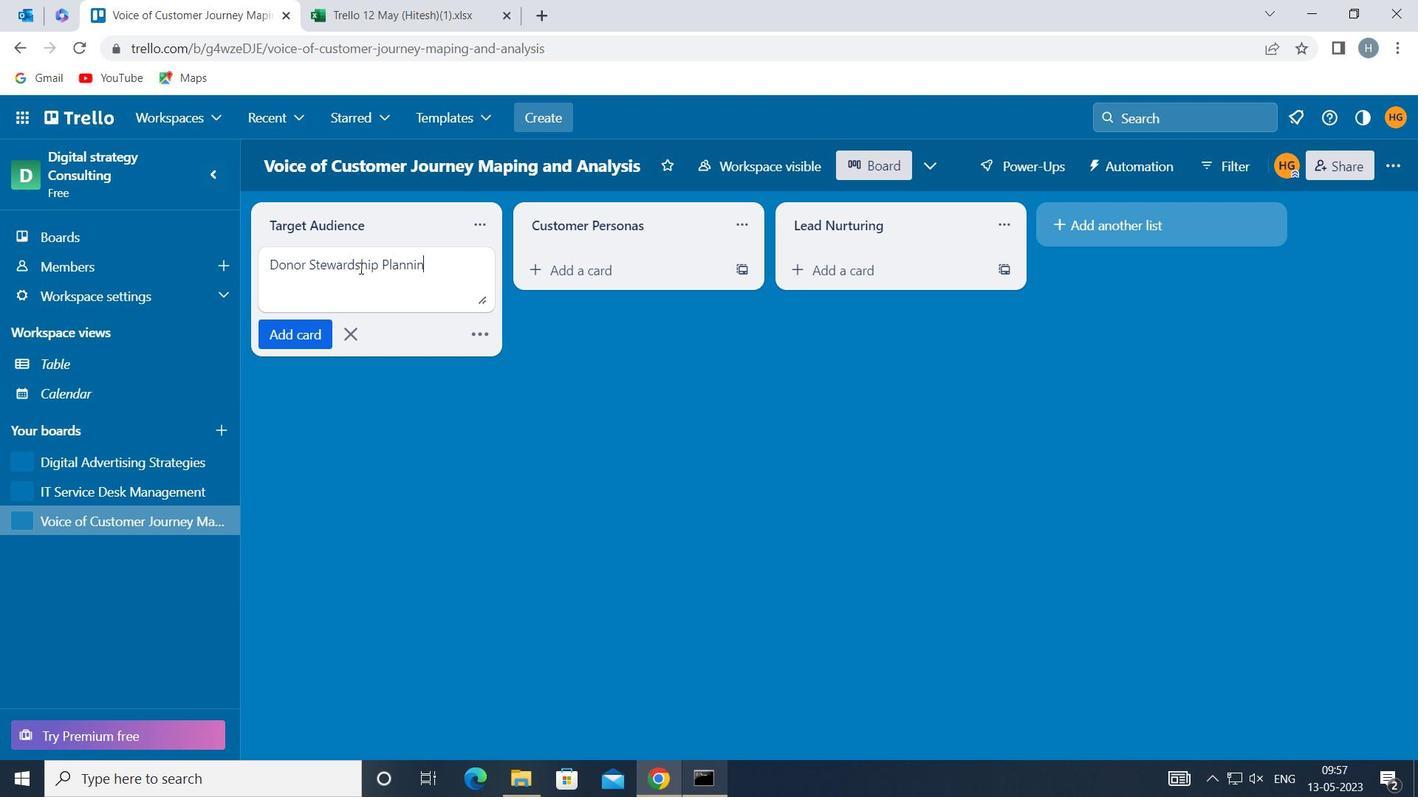 
Action: Mouse moved to (283, 330)
Screenshot: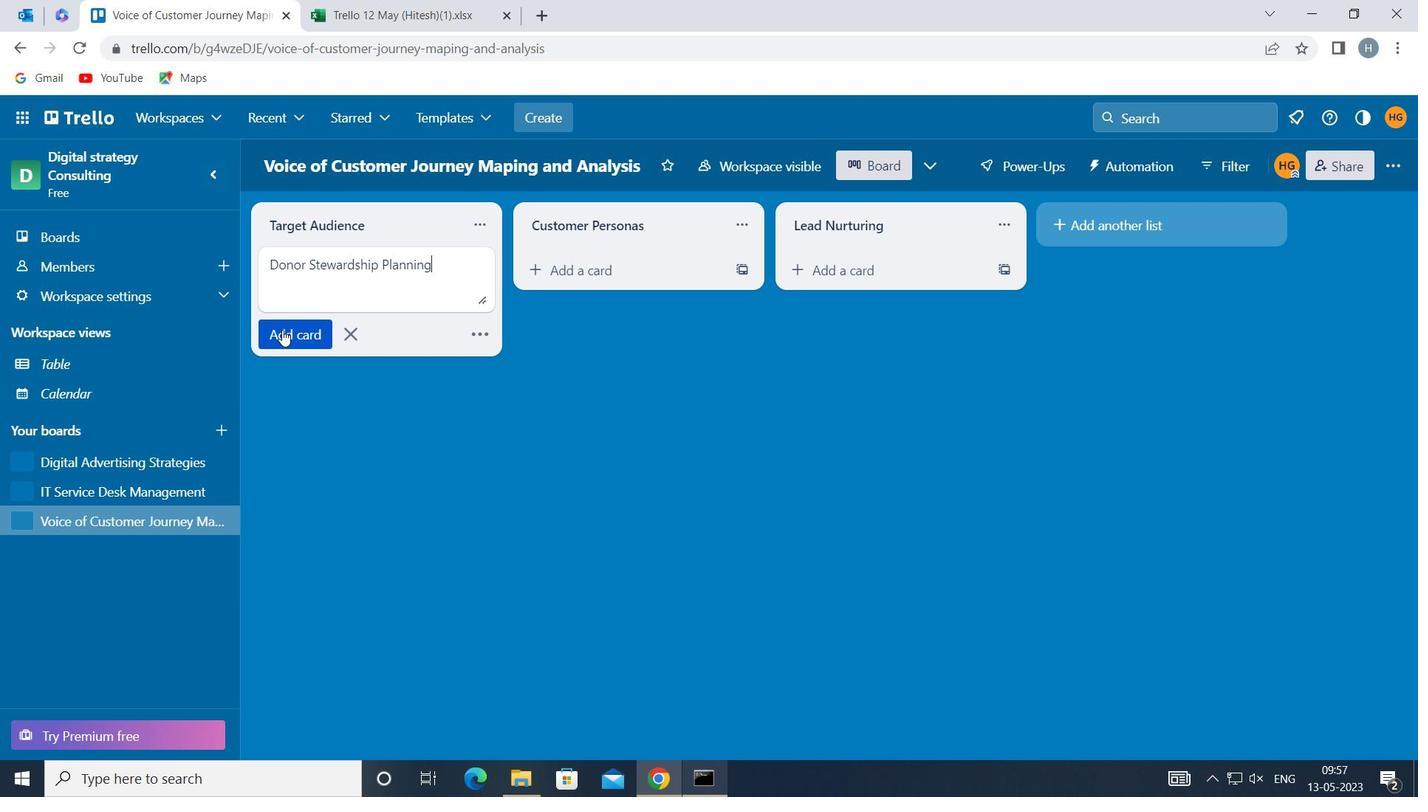 
Action: Mouse pressed left at (283, 330)
Screenshot: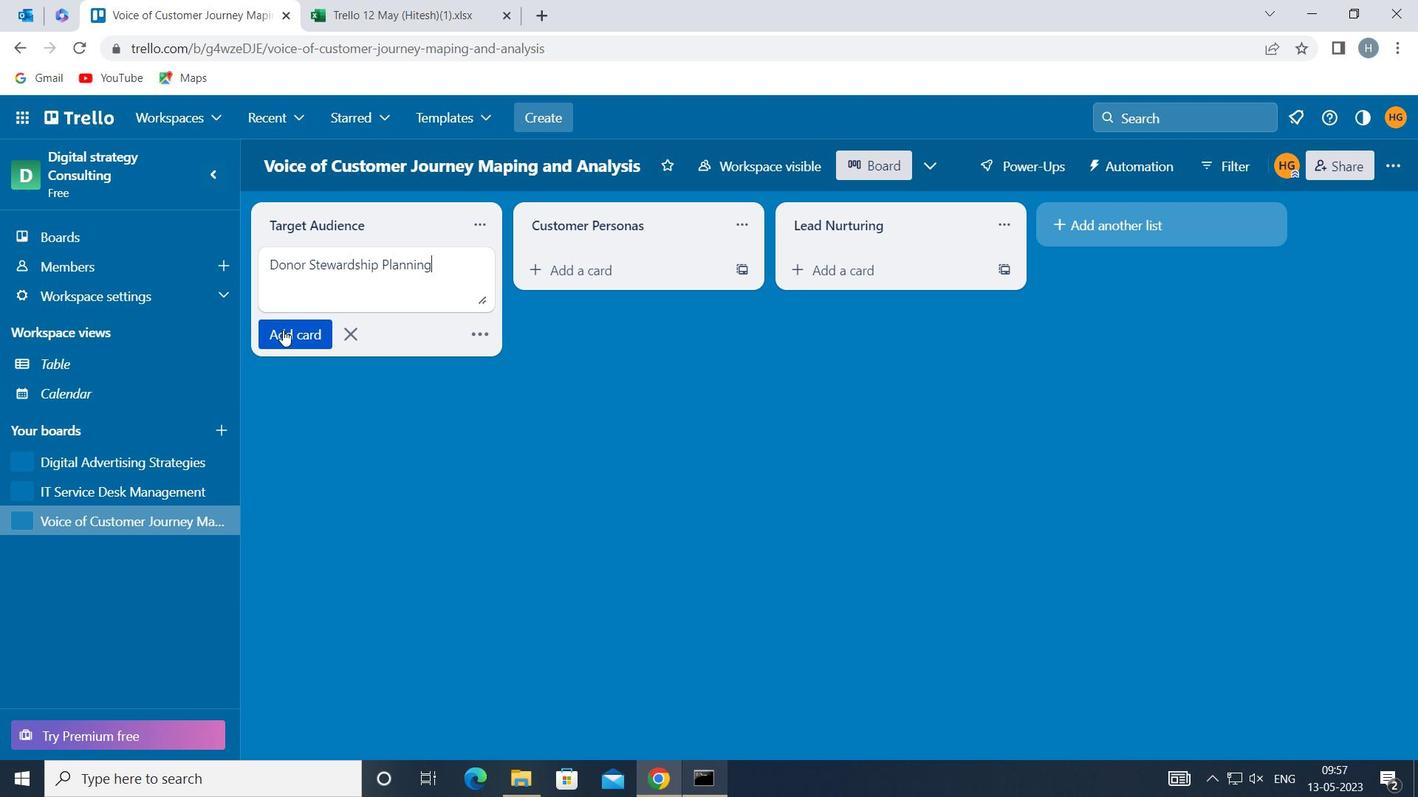 
Action: Mouse moved to (327, 449)
Screenshot: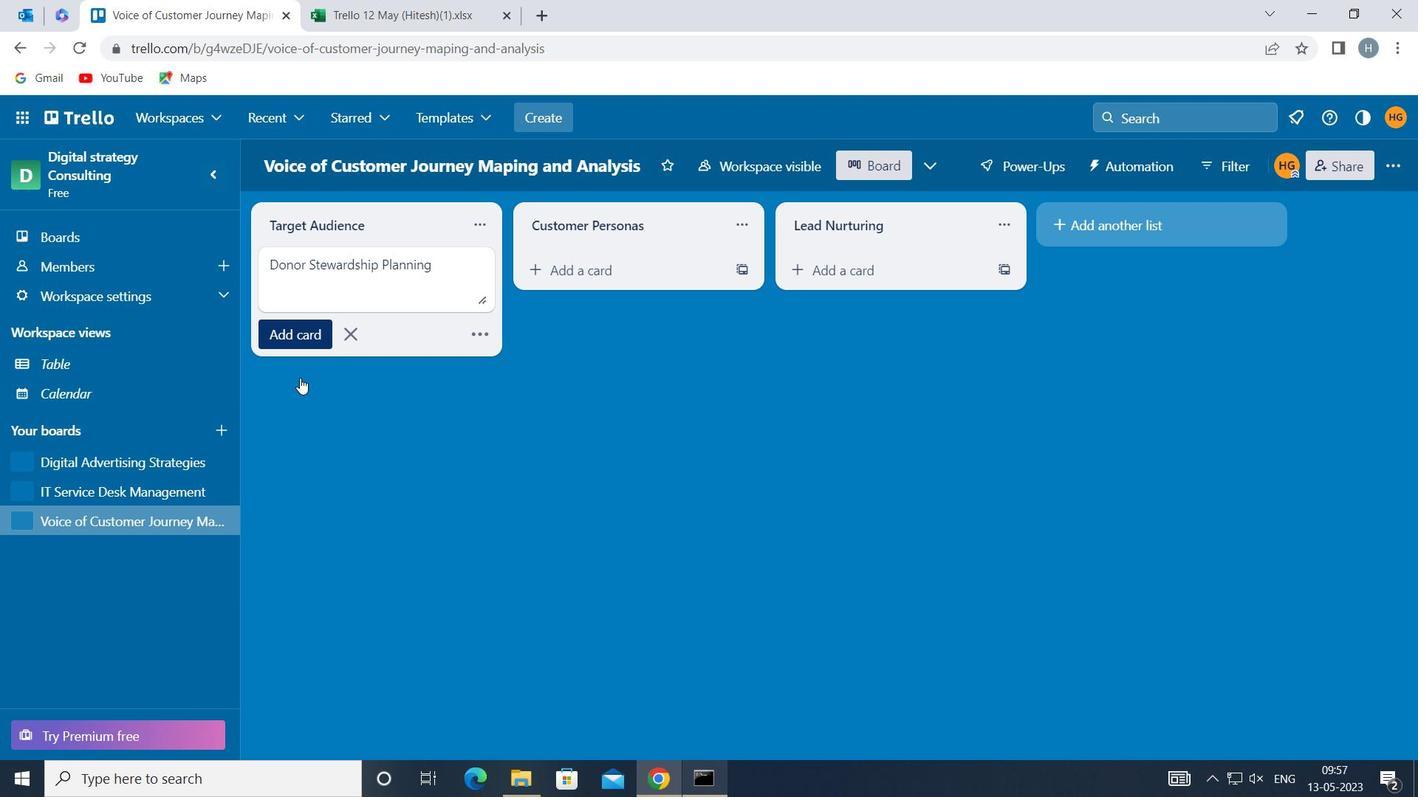 
Action: Mouse pressed left at (327, 449)
Screenshot: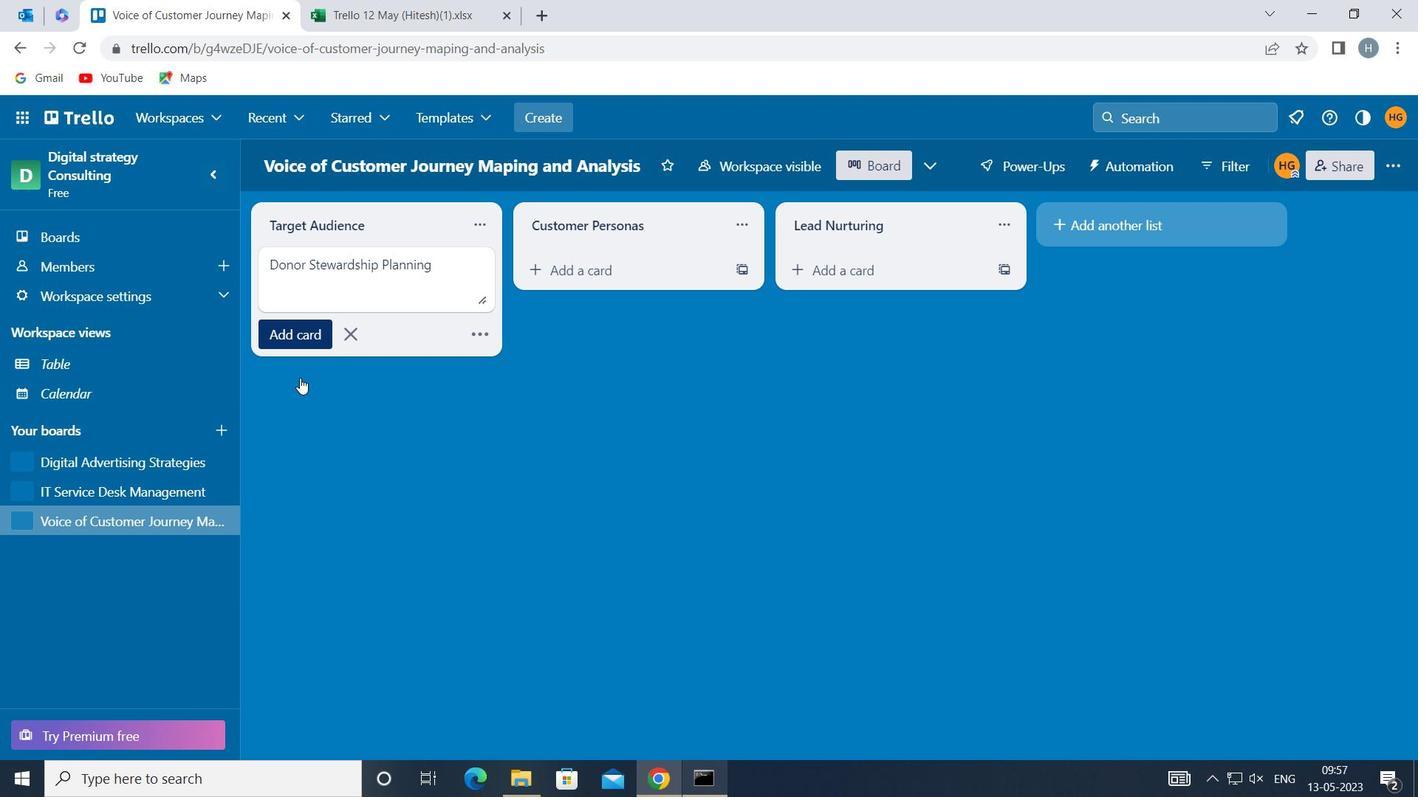 
Action: Key pressed <Key.f8>
Screenshot: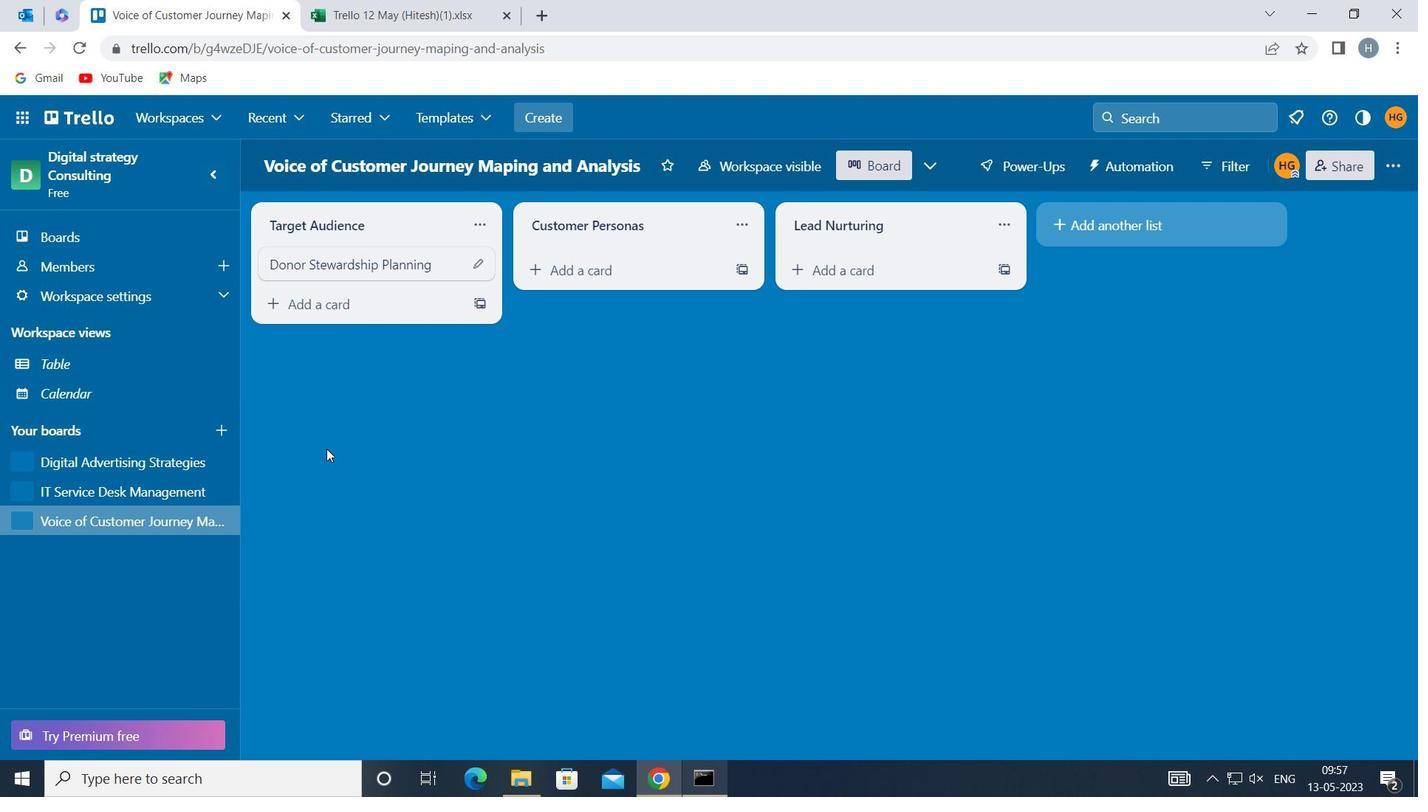 
